 Task: Find connections with filter location Fontenay-le-Comte with filter topic #Jobalertwith filter profile language French with filter current company Suzlon Group with filter school Defense Institute of Advanced Technology (DIAT), DU, DRDO with filter industry Ambulance Services with filter service category Video Animation with filter keywords title Orderly
Action: Mouse moved to (488, 82)
Screenshot: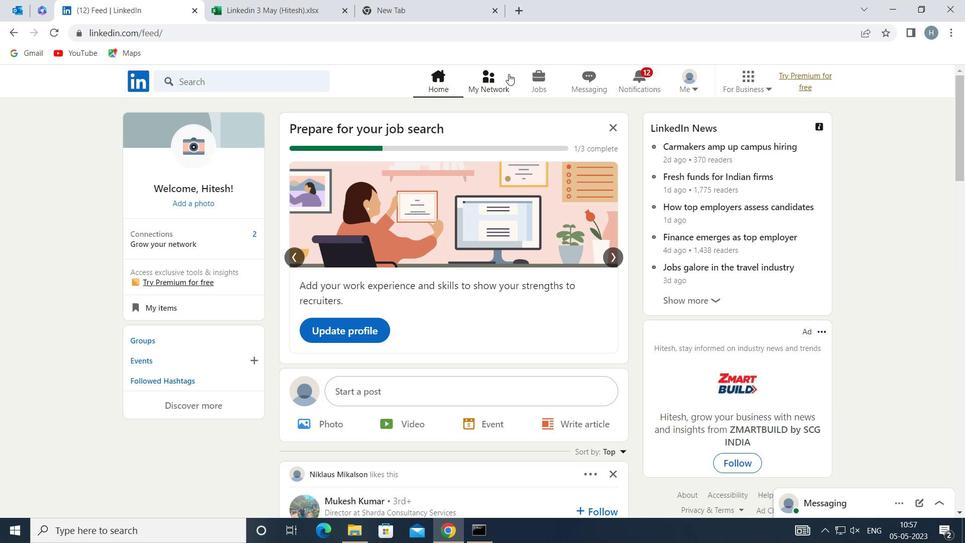
Action: Mouse pressed left at (488, 82)
Screenshot: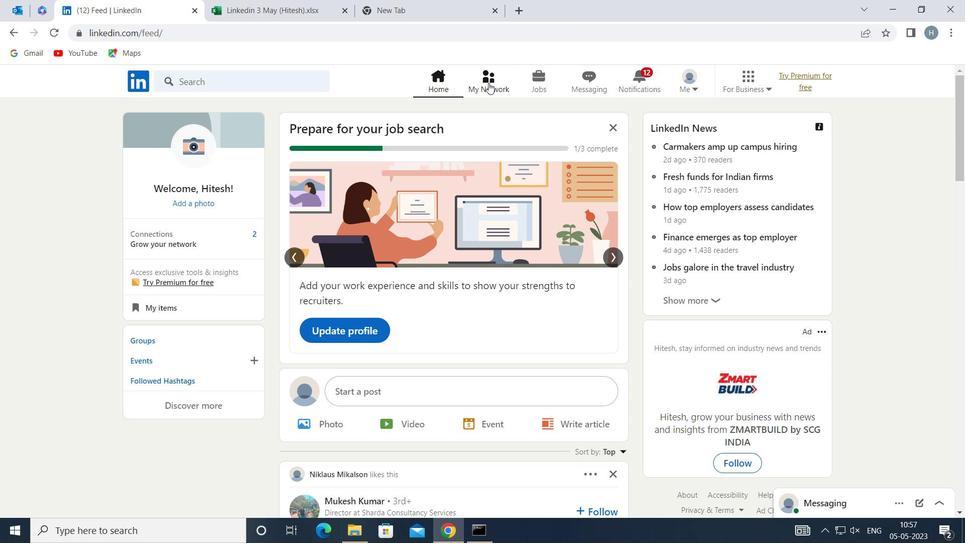 
Action: Mouse moved to (287, 148)
Screenshot: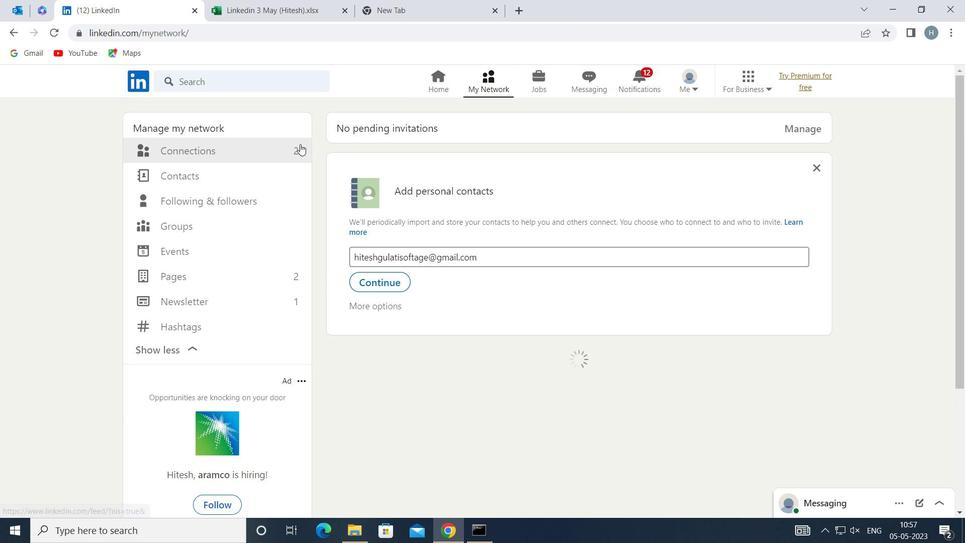 
Action: Mouse pressed left at (287, 148)
Screenshot: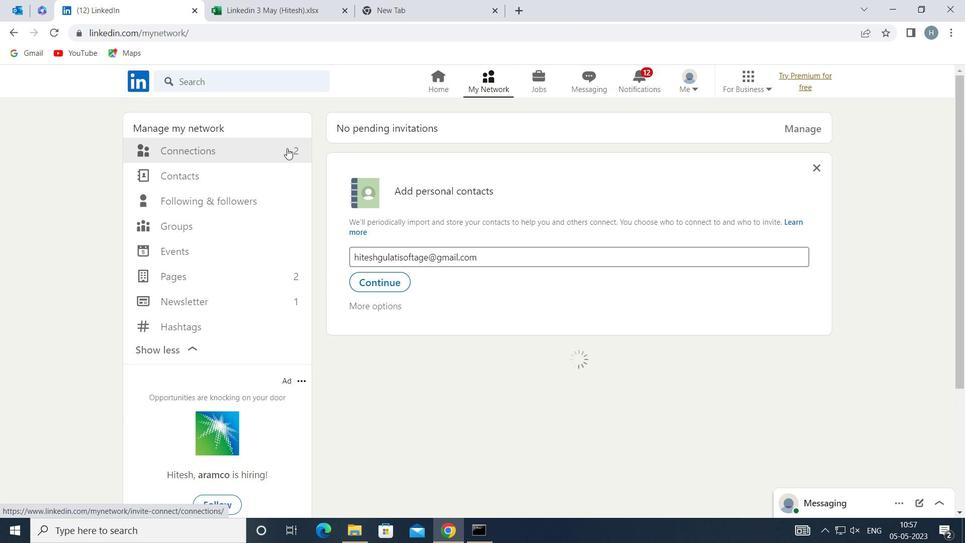 
Action: Mouse moved to (566, 151)
Screenshot: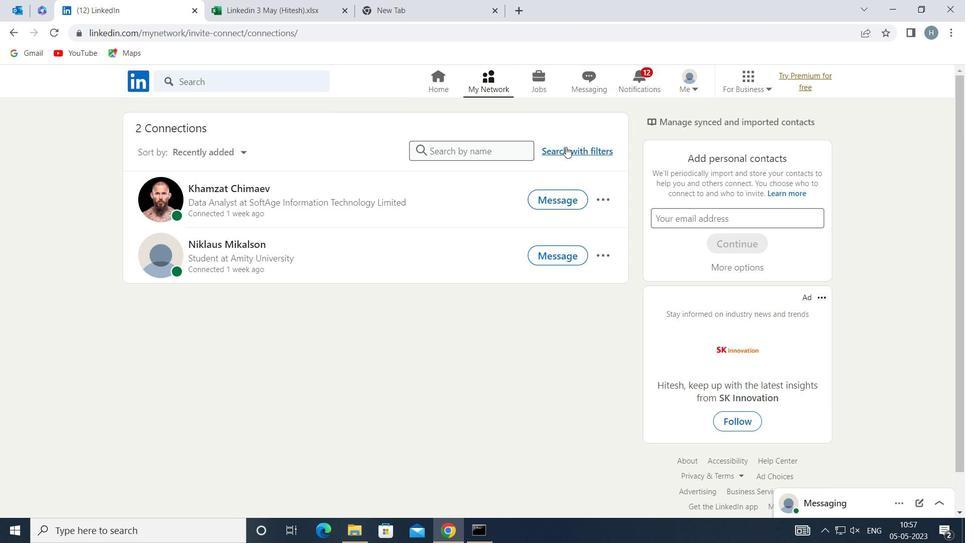 
Action: Mouse pressed left at (566, 151)
Screenshot: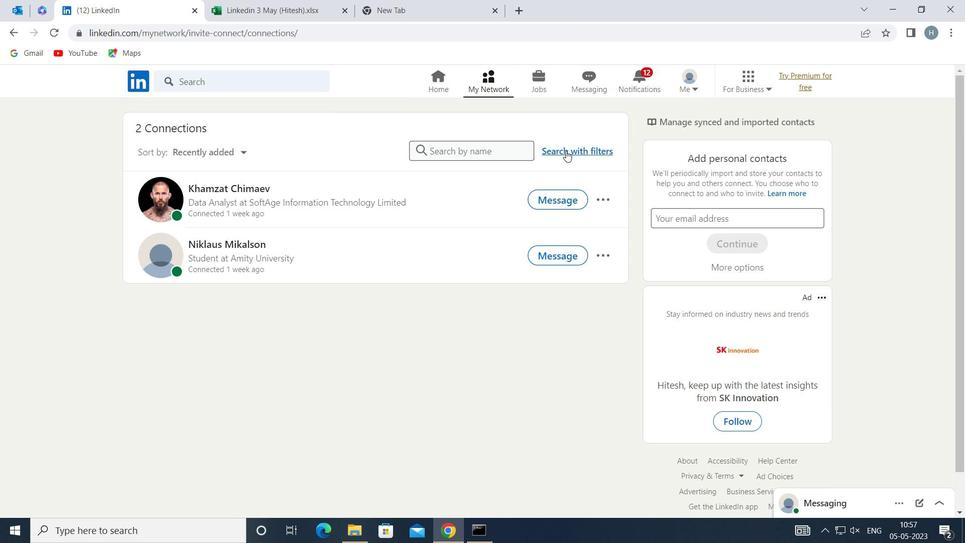 
Action: Mouse moved to (531, 119)
Screenshot: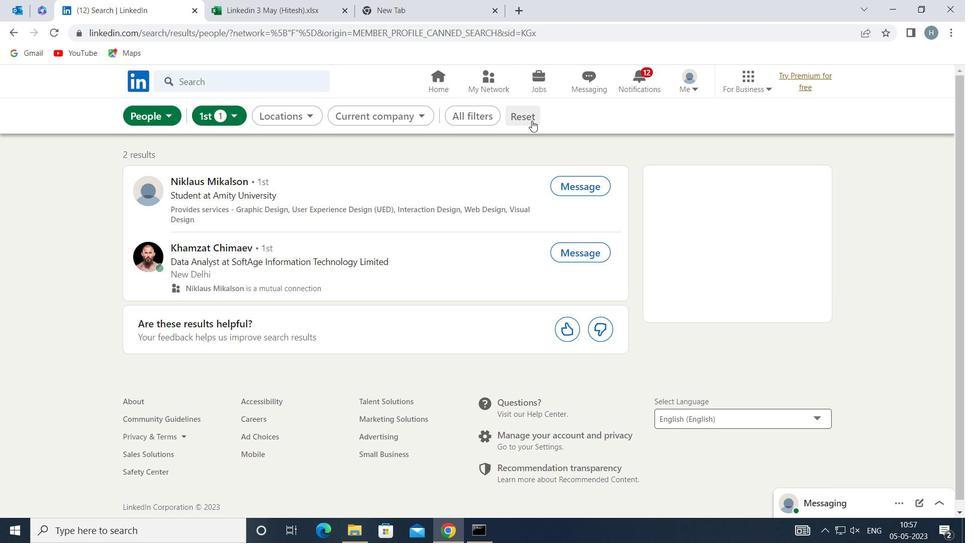 
Action: Mouse pressed left at (531, 119)
Screenshot: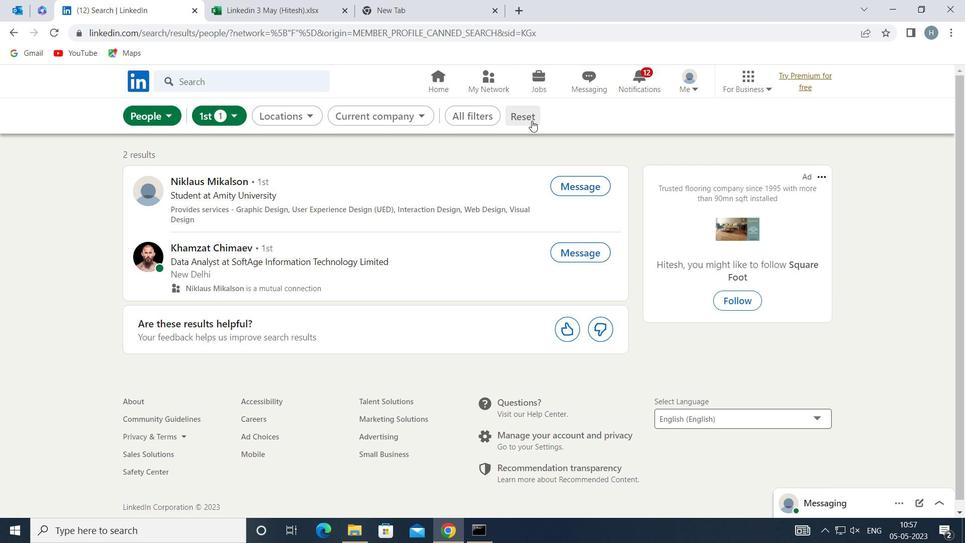 
Action: Mouse moved to (516, 113)
Screenshot: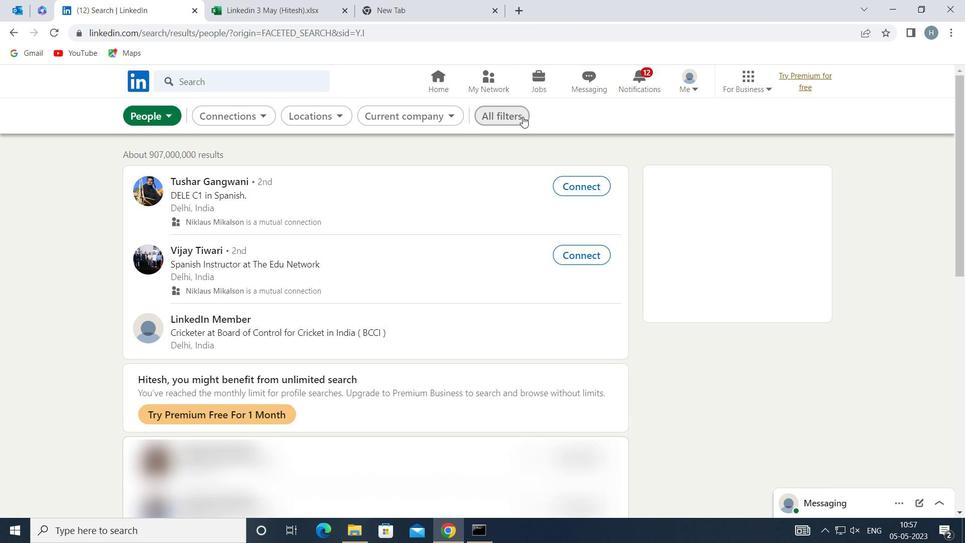
Action: Mouse pressed left at (516, 113)
Screenshot: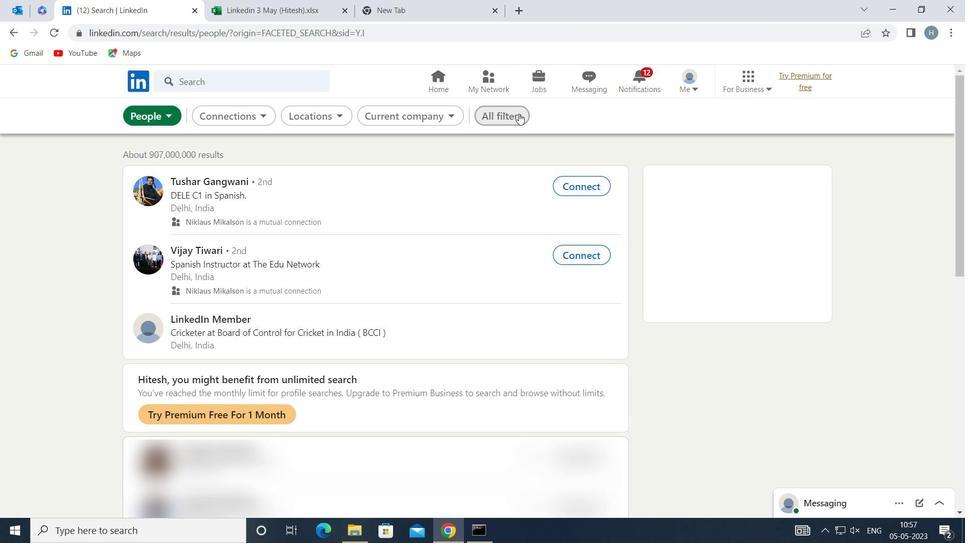 
Action: Mouse moved to (742, 279)
Screenshot: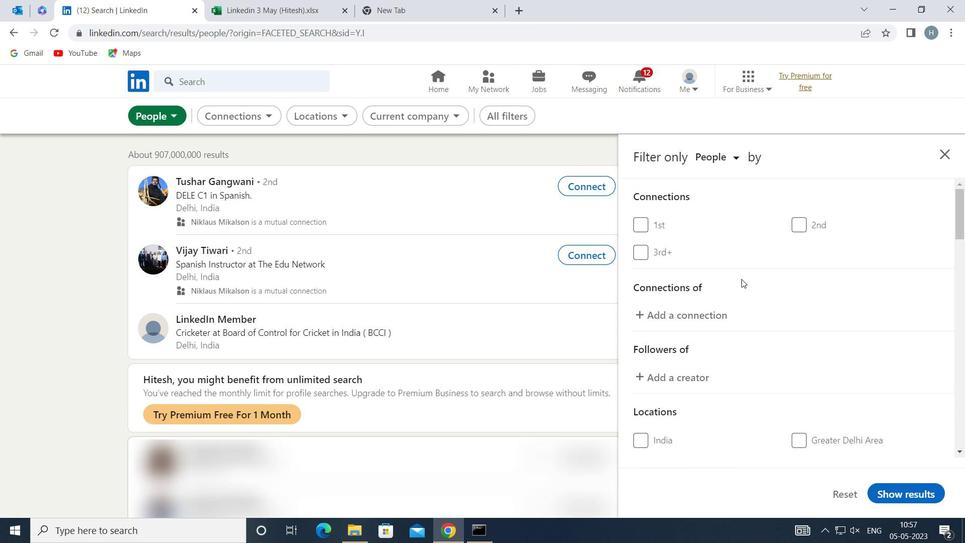 
Action: Mouse scrolled (742, 278) with delta (0, 0)
Screenshot: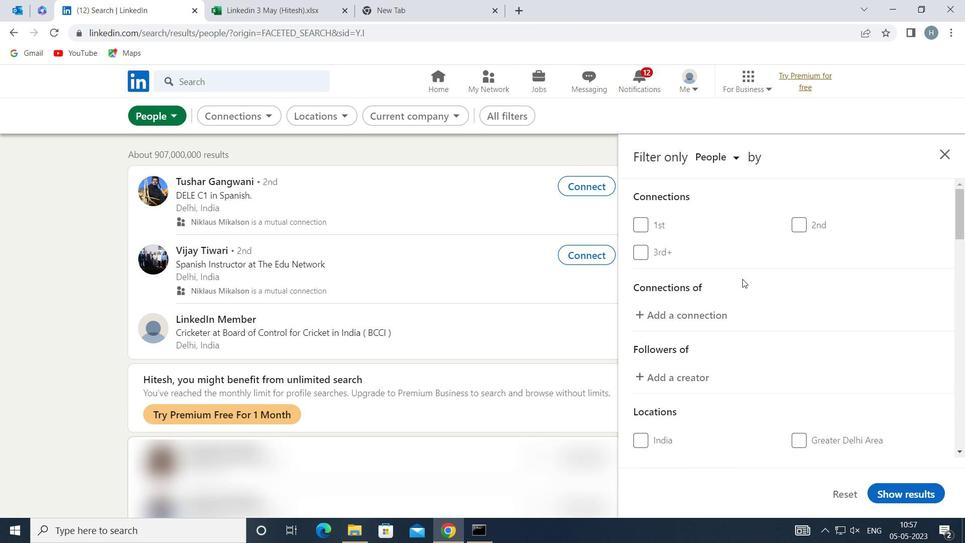 
Action: Mouse scrolled (742, 278) with delta (0, 0)
Screenshot: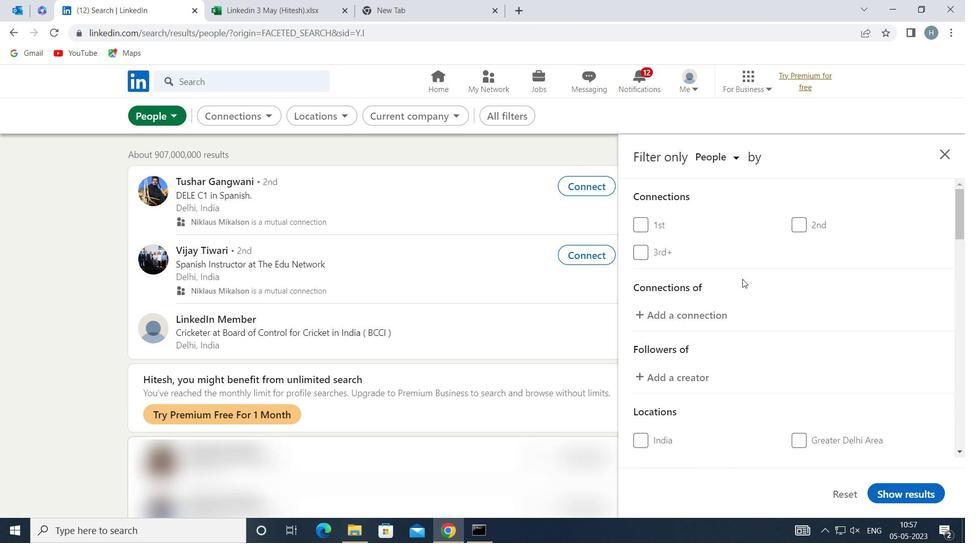 
Action: Mouse scrolled (742, 278) with delta (0, 0)
Screenshot: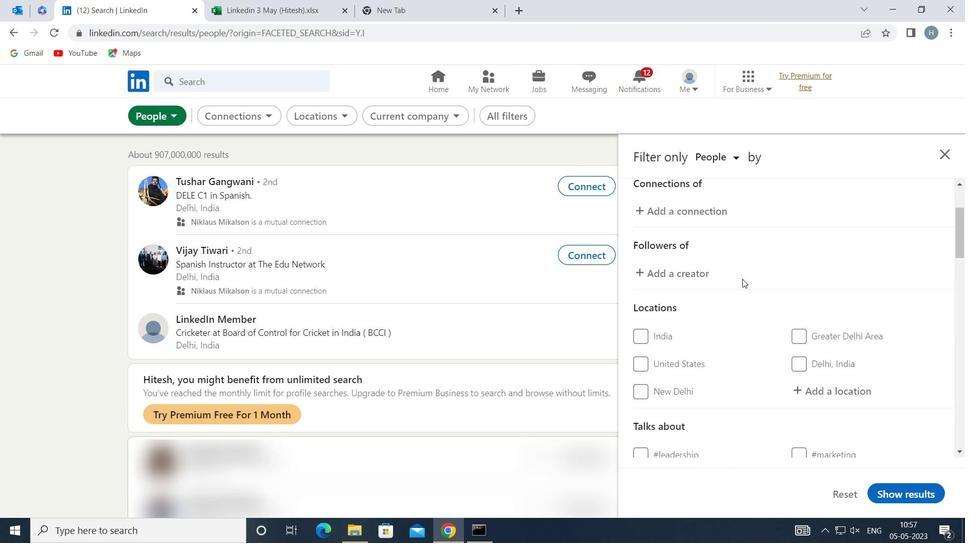 
Action: Mouse moved to (832, 306)
Screenshot: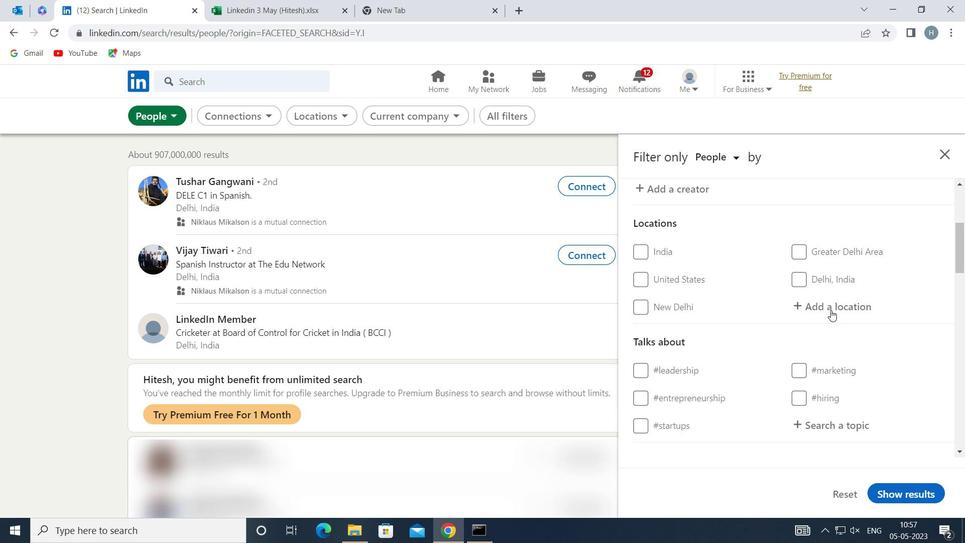 
Action: Mouse pressed left at (832, 306)
Screenshot: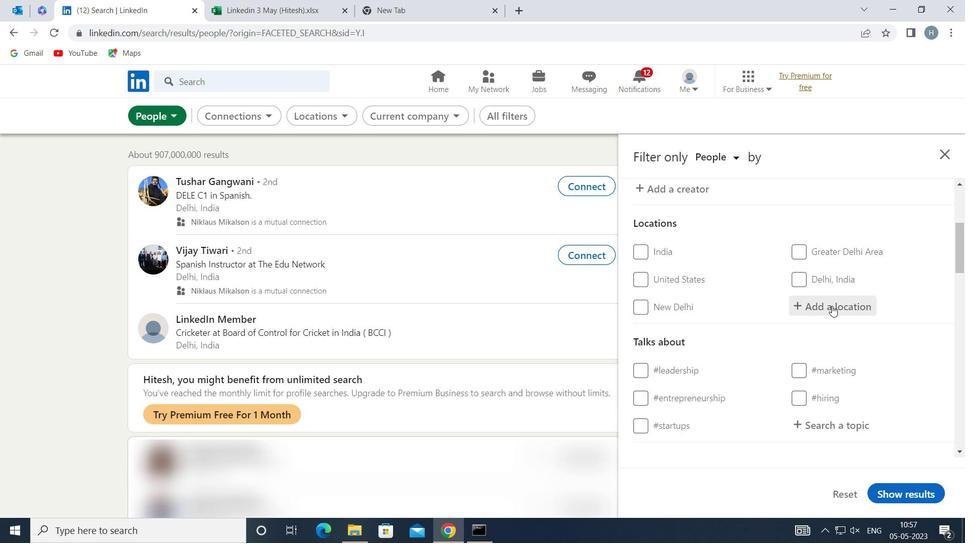 
Action: Key pressed <Key.shift>FONTENAY<Key.space>LE
Screenshot: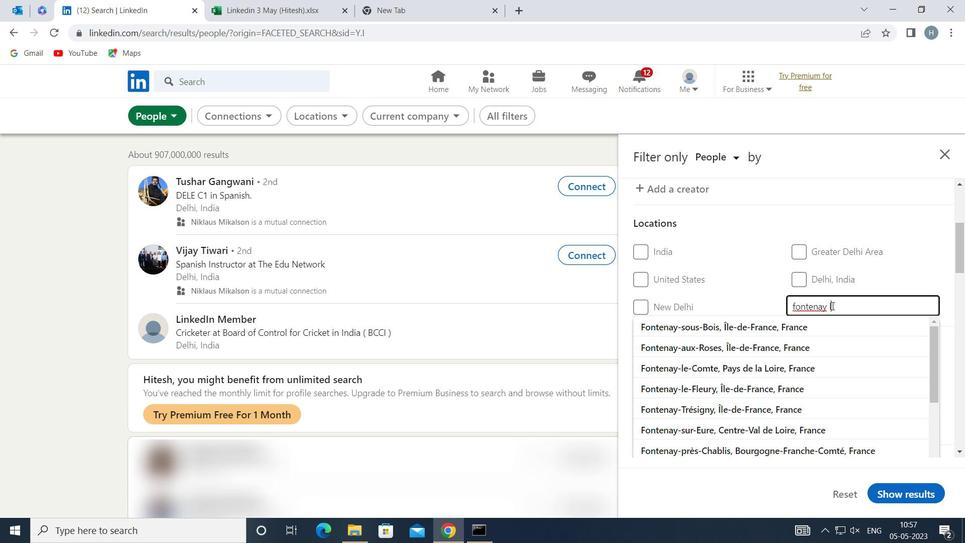 
Action: Mouse moved to (761, 323)
Screenshot: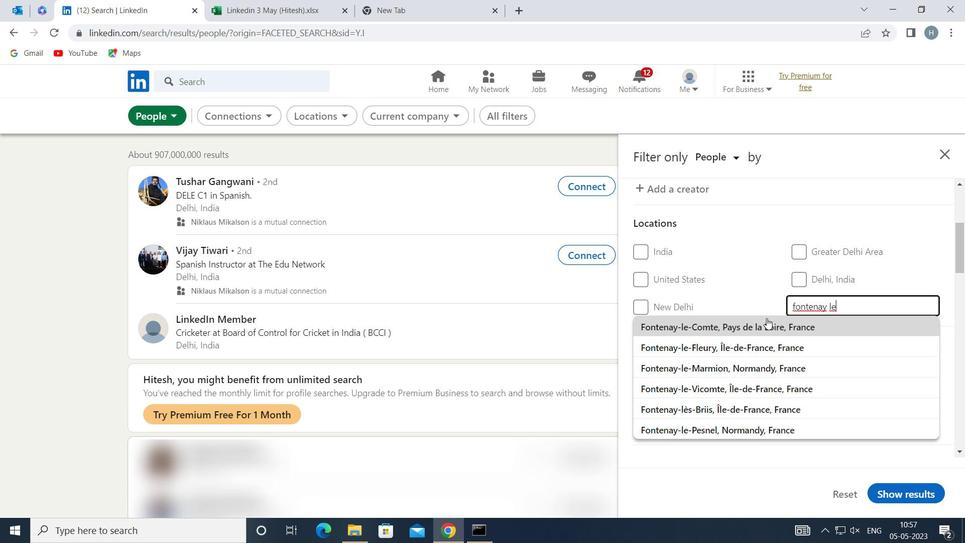 
Action: Mouse pressed left at (761, 323)
Screenshot: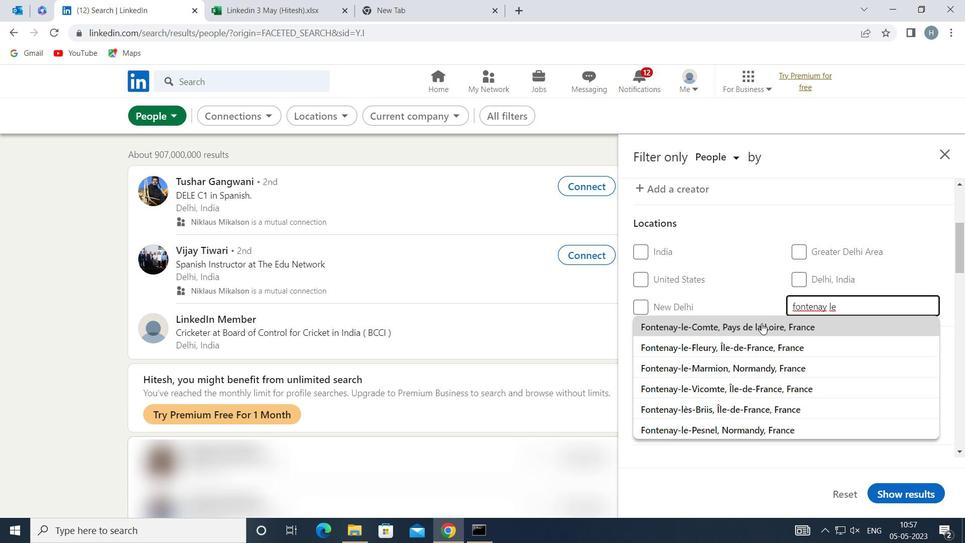 
Action: Mouse moved to (733, 324)
Screenshot: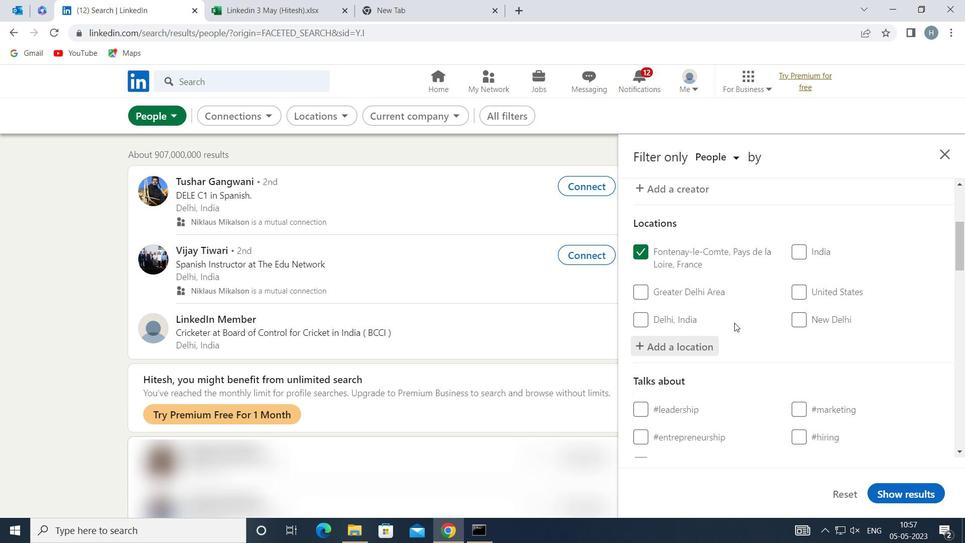 
Action: Mouse scrolled (733, 323) with delta (0, 0)
Screenshot: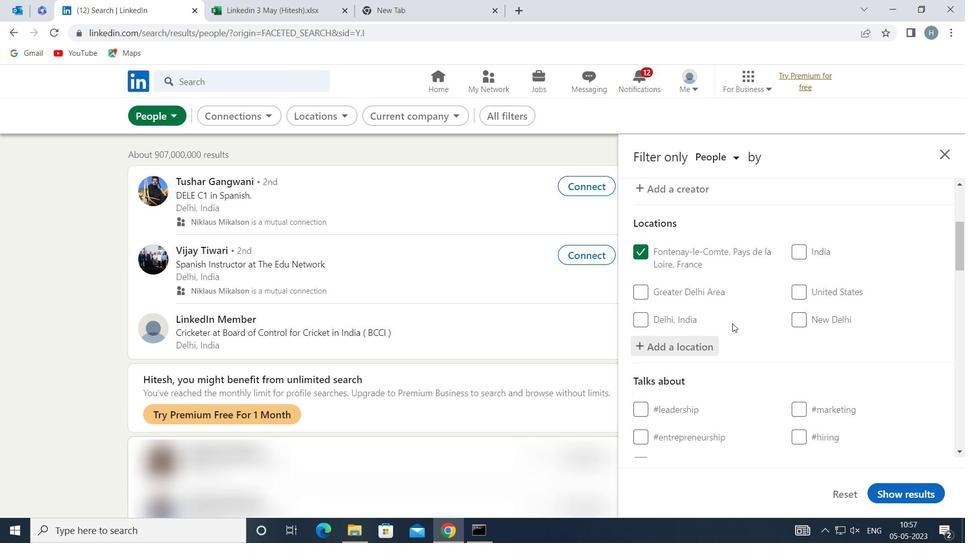 
Action: Mouse scrolled (733, 323) with delta (0, 0)
Screenshot: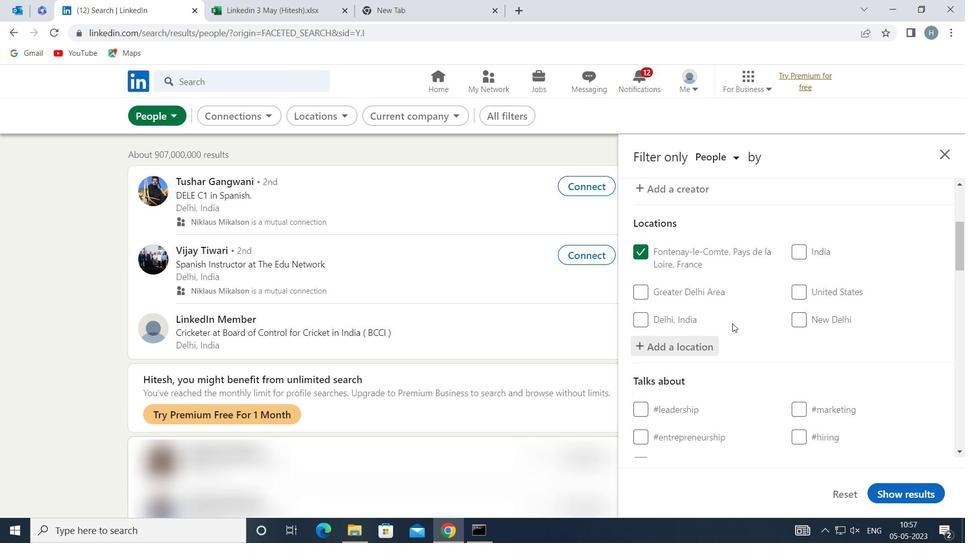 
Action: Mouse moved to (814, 334)
Screenshot: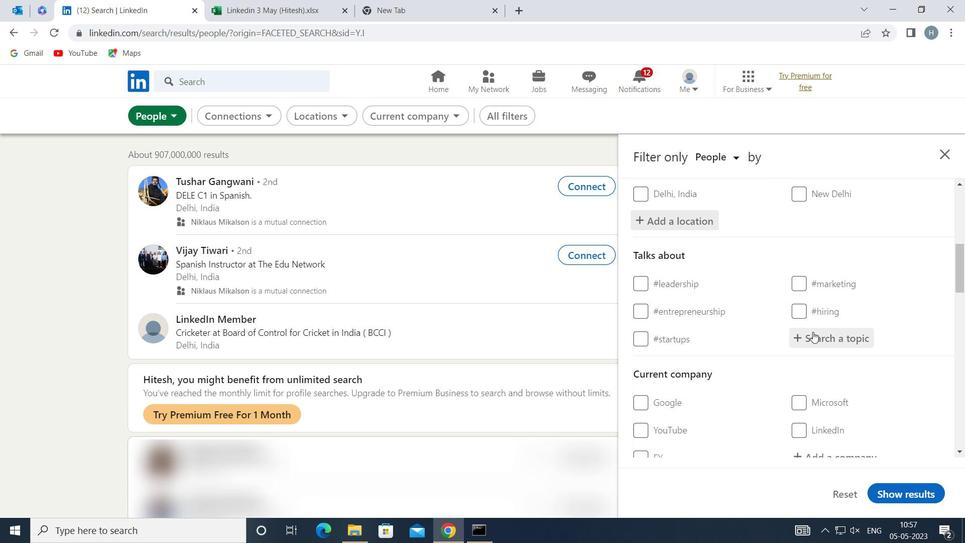 
Action: Mouse pressed left at (814, 334)
Screenshot: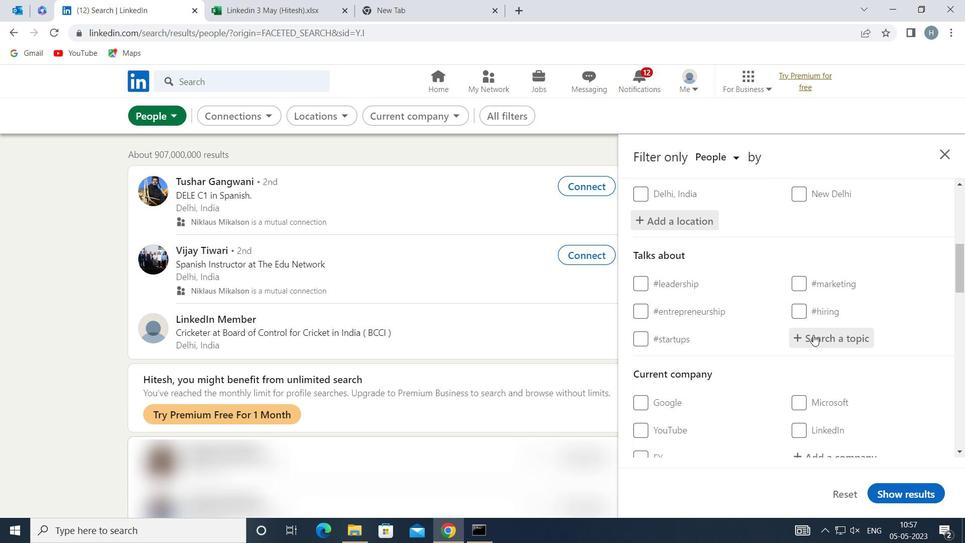 
Action: Key pressed JOBALERT
Screenshot: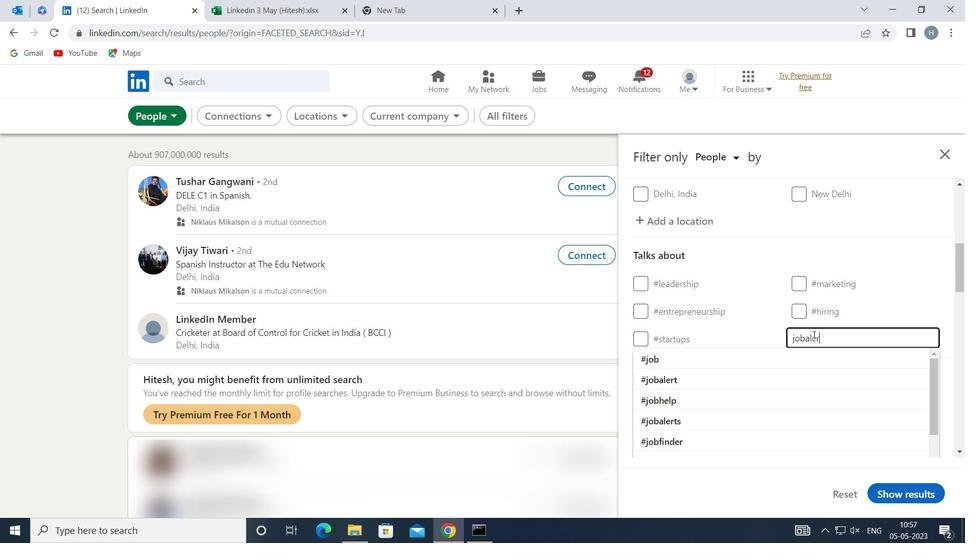 
Action: Mouse moved to (755, 351)
Screenshot: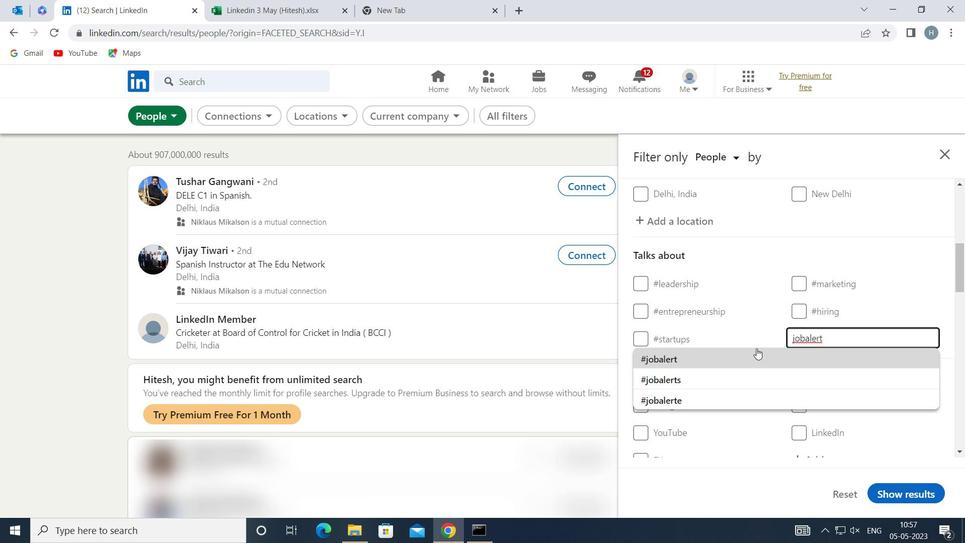 
Action: Mouse pressed left at (755, 351)
Screenshot: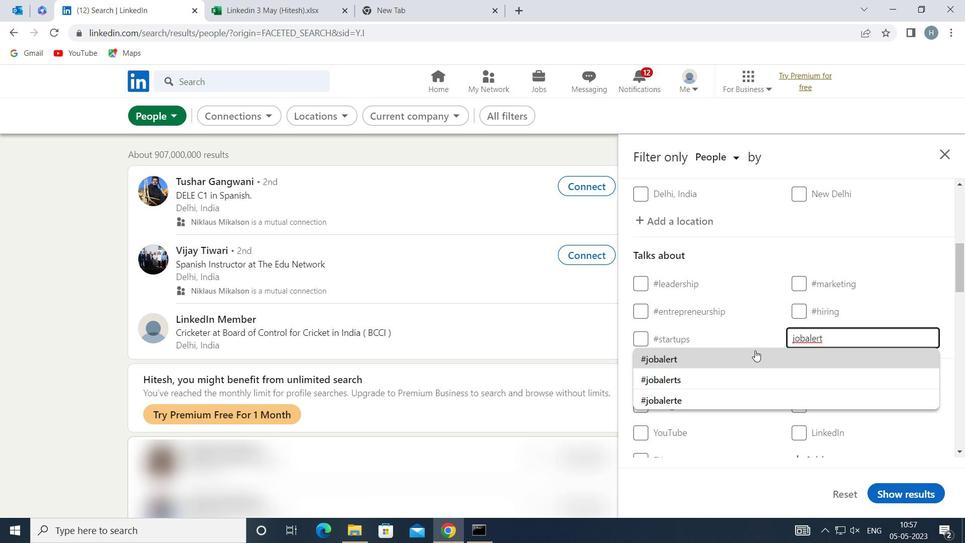 
Action: Mouse moved to (766, 332)
Screenshot: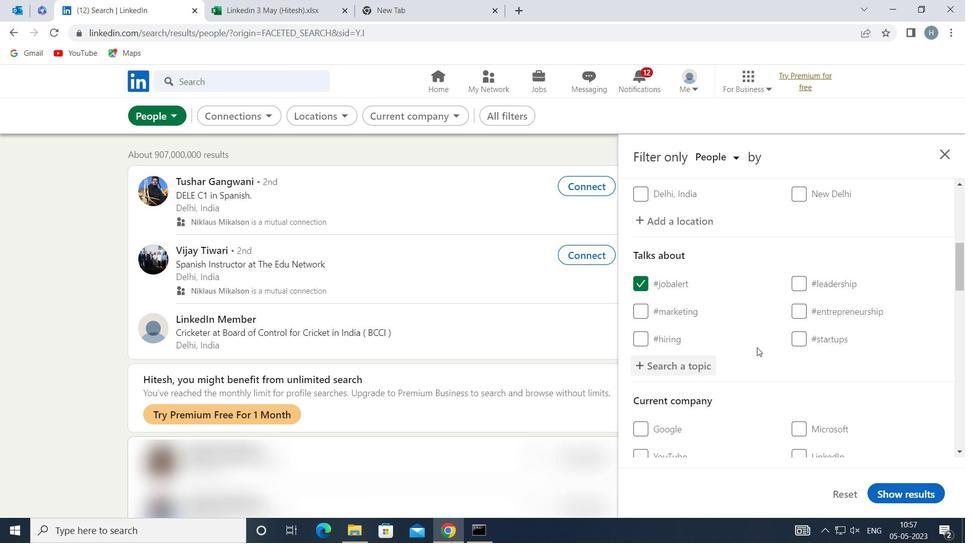 
Action: Mouse scrolled (766, 332) with delta (0, 0)
Screenshot: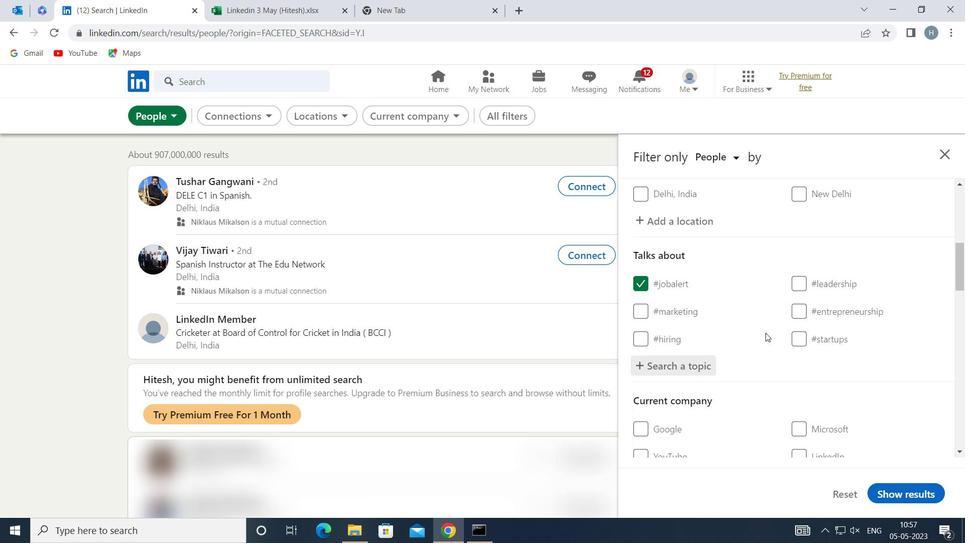 
Action: Mouse moved to (766, 332)
Screenshot: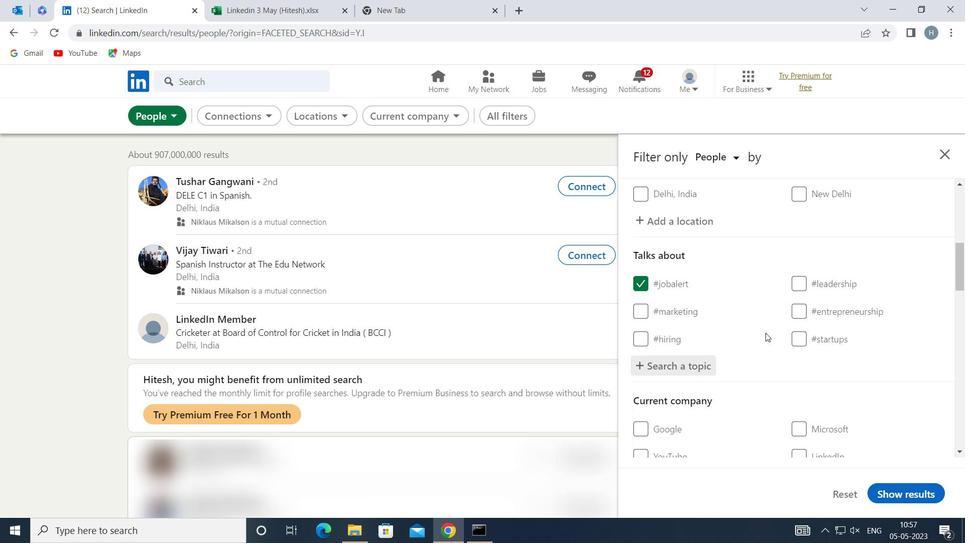
Action: Mouse scrolled (766, 331) with delta (0, 0)
Screenshot: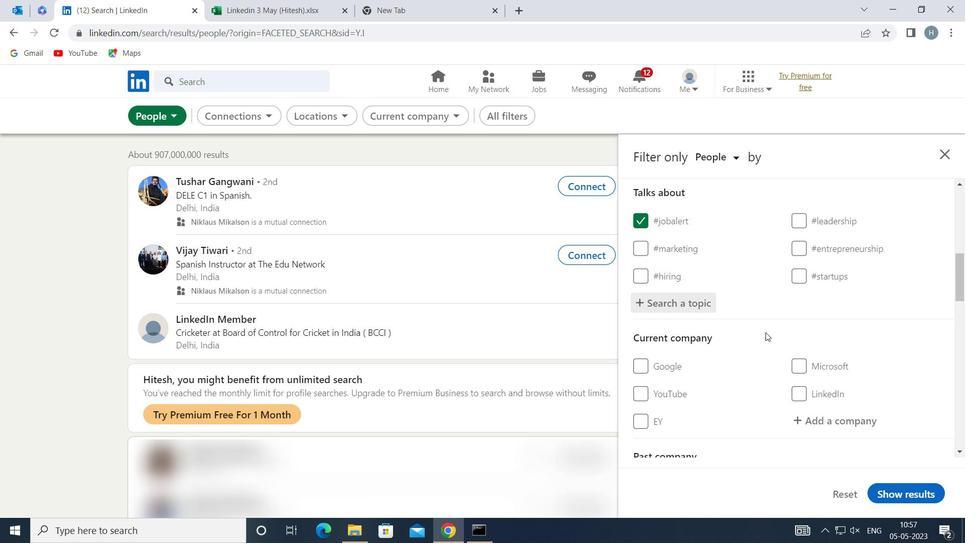 
Action: Mouse scrolled (766, 331) with delta (0, 0)
Screenshot: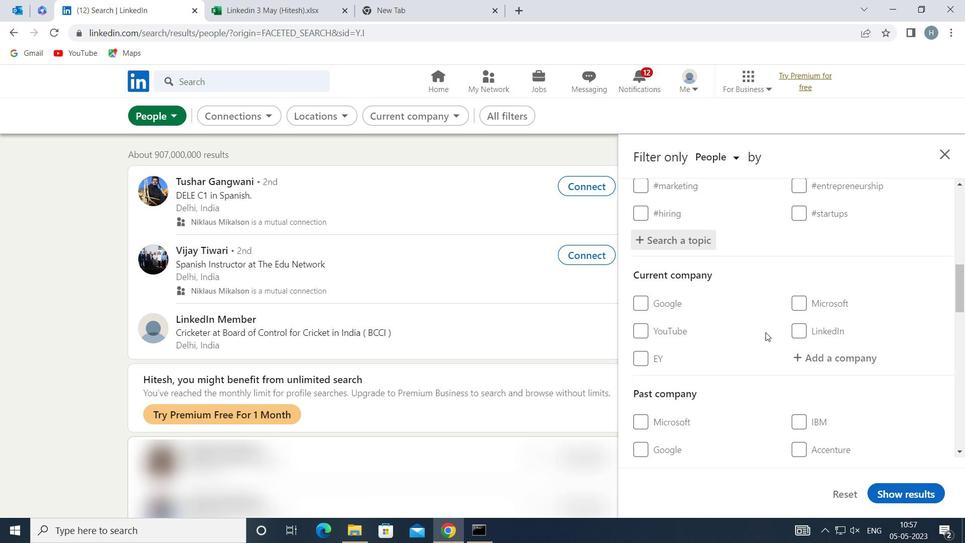 
Action: Mouse scrolled (766, 331) with delta (0, 0)
Screenshot: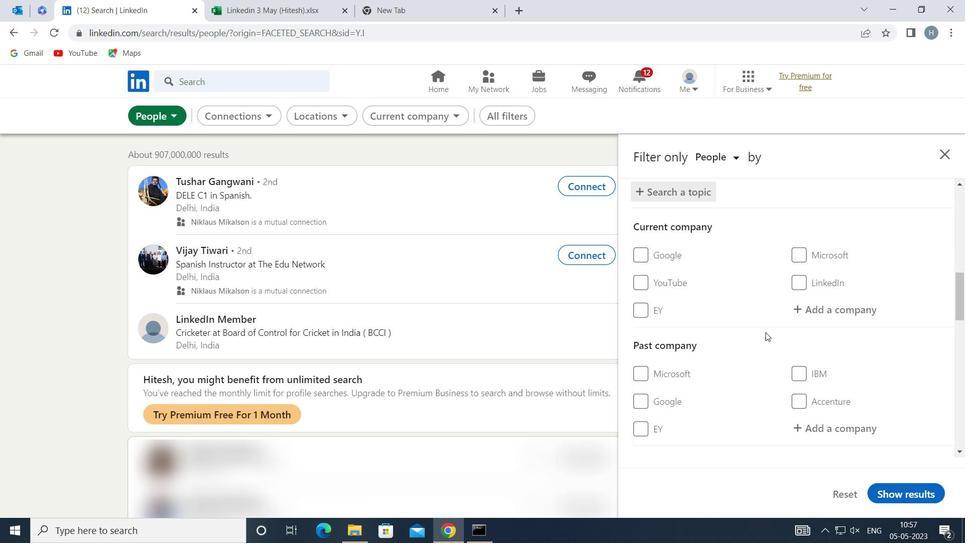 
Action: Mouse scrolled (766, 331) with delta (0, 0)
Screenshot: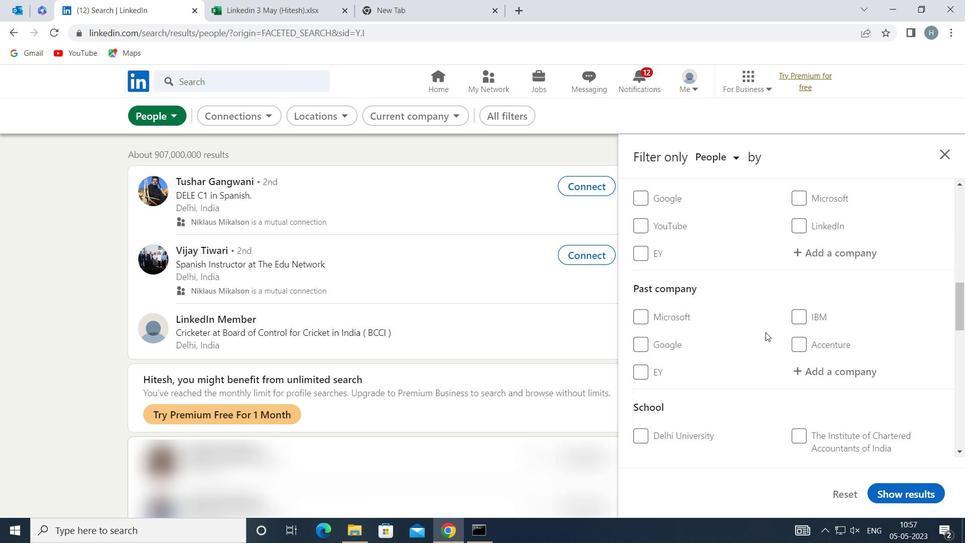 
Action: Mouse scrolled (766, 331) with delta (0, 0)
Screenshot: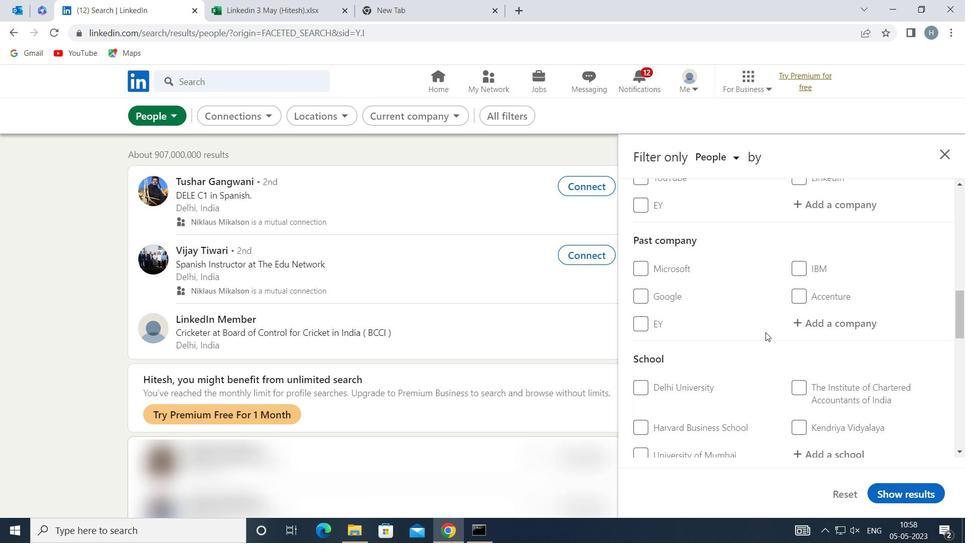 
Action: Mouse scrolled (766, 331) with delta (0, 0)
Screenshot: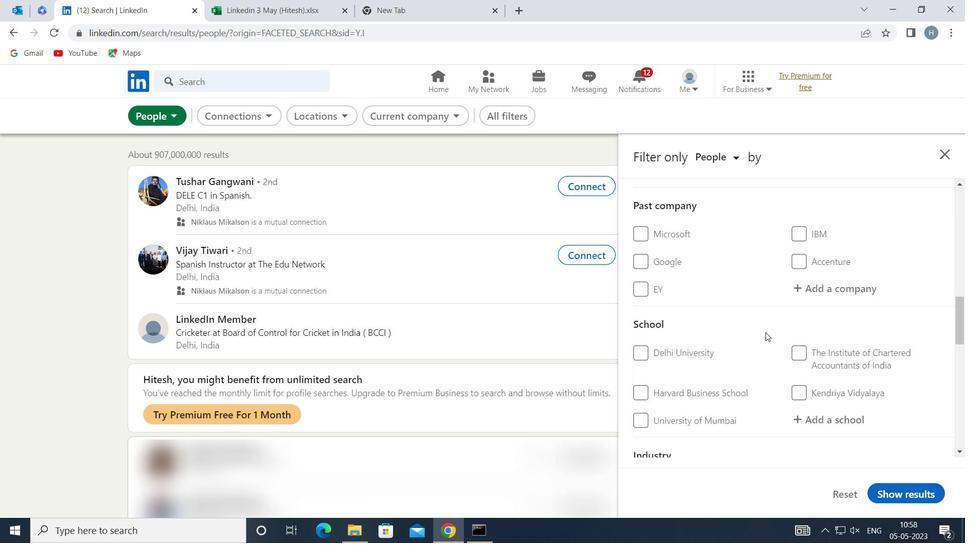 
Action: Mouse scrolled (766, 331) with delta (0, 0)
Screenshot: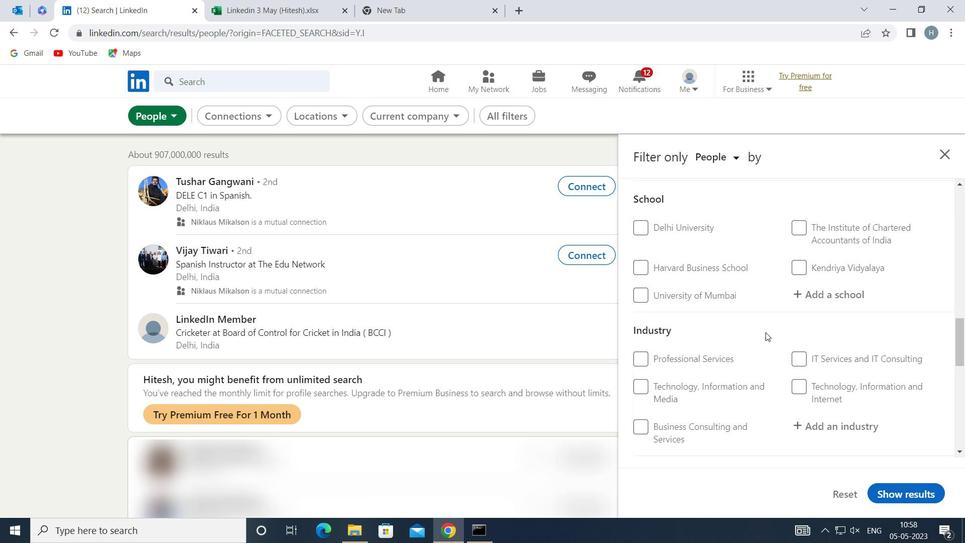 
Action: Mouse scrolled (766, 331) with delta (0, 0)
Screenshot: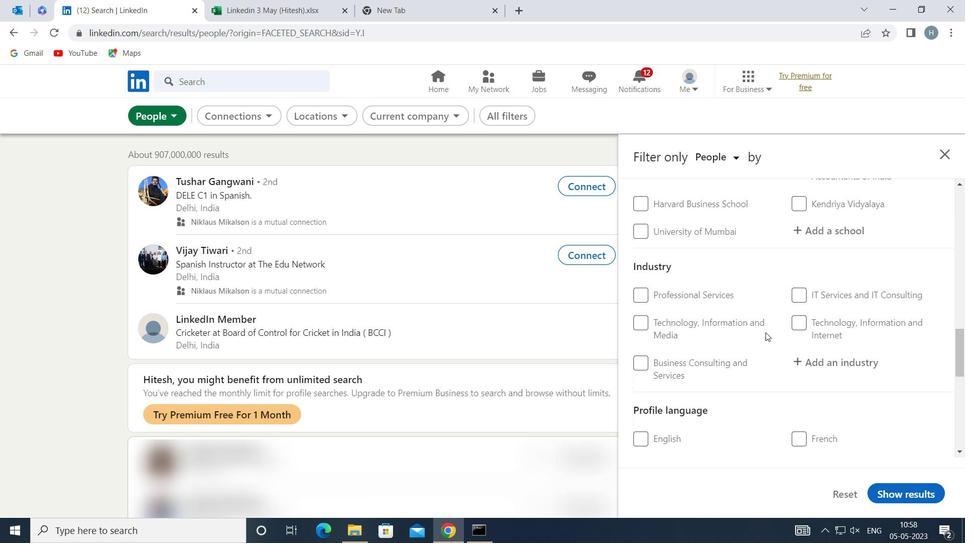 
Action: Mouse moved to (801, 374)
Screenshot: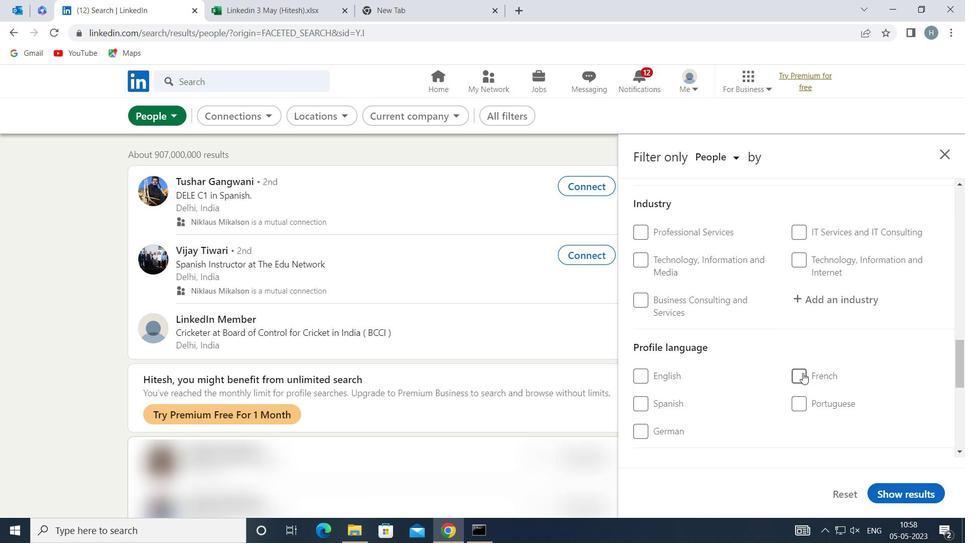 
Action: Mouse pressed left at (801, 374)
Screenshot: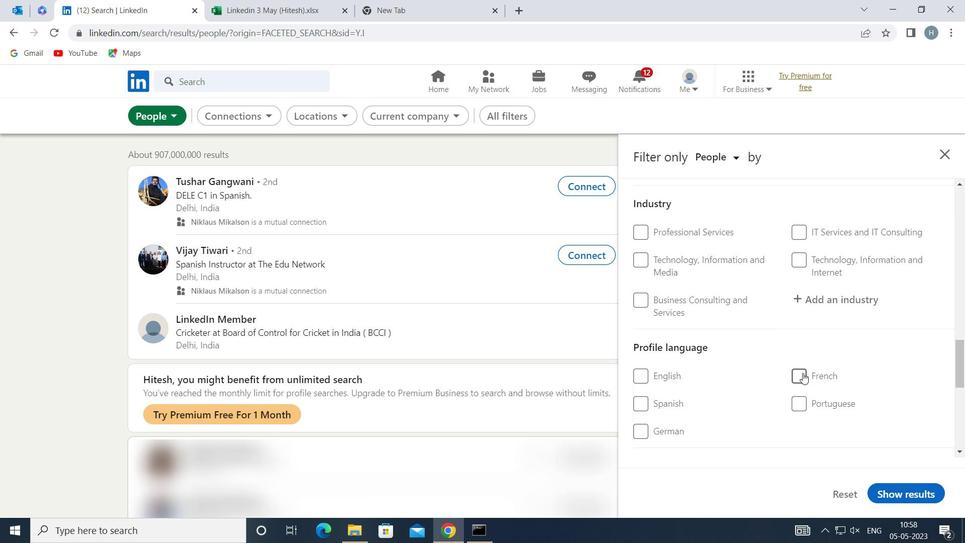 
Action: Mouse moved to (777, 376)
Screenshot: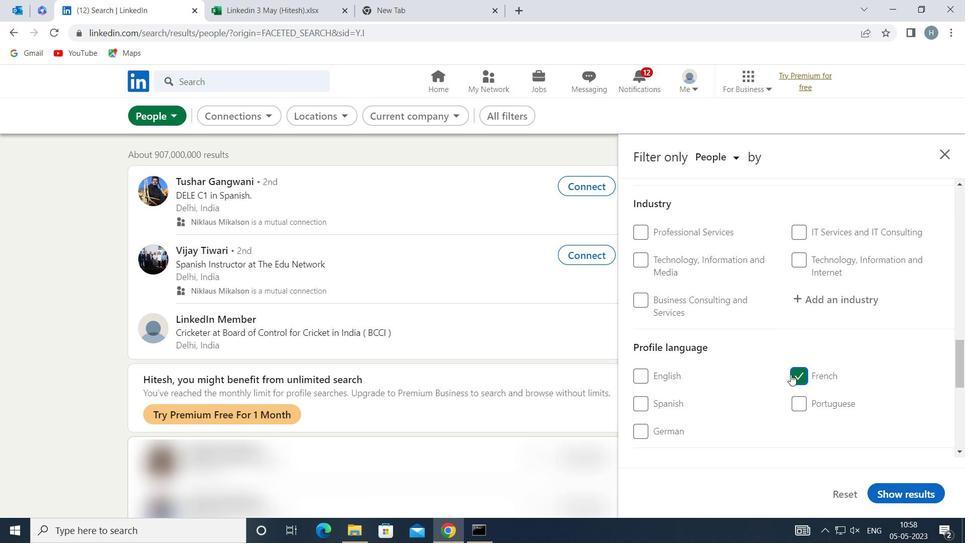 
Action: Mouse scrolled (777, 377) with delta (0, 0)
Screenshot: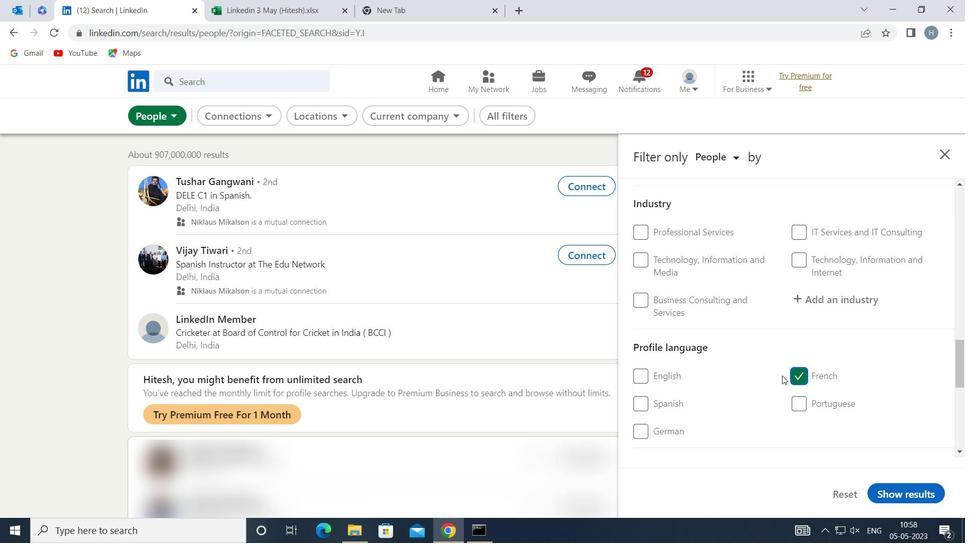 
Action: Mouse scrolled (777, 377) with delta (0, 0)
Screenshot: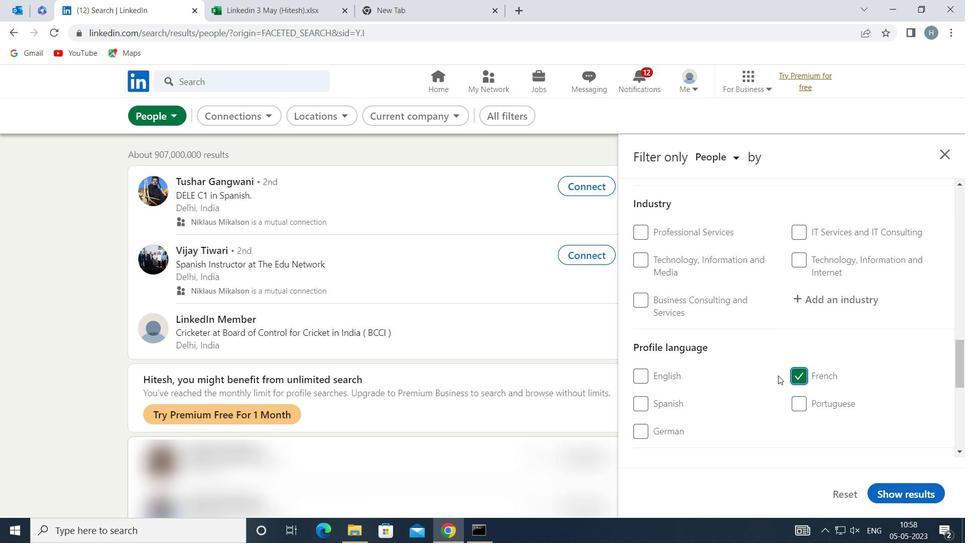 
Action: Mouse scrolled (777, 377) with delta (0, 0)
Screenshot: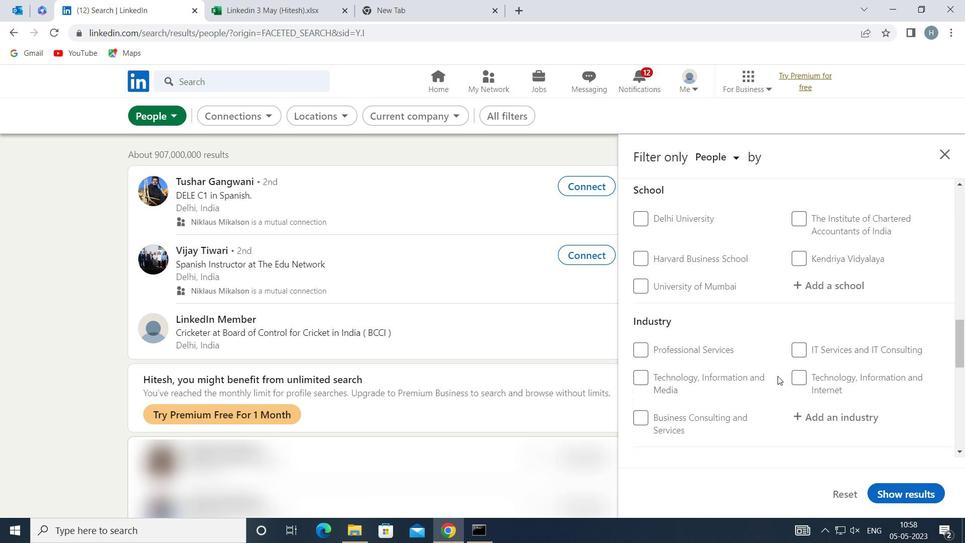 
Action: Mouse scrolled (777, 377) with delta (0, 0)
Screenshot: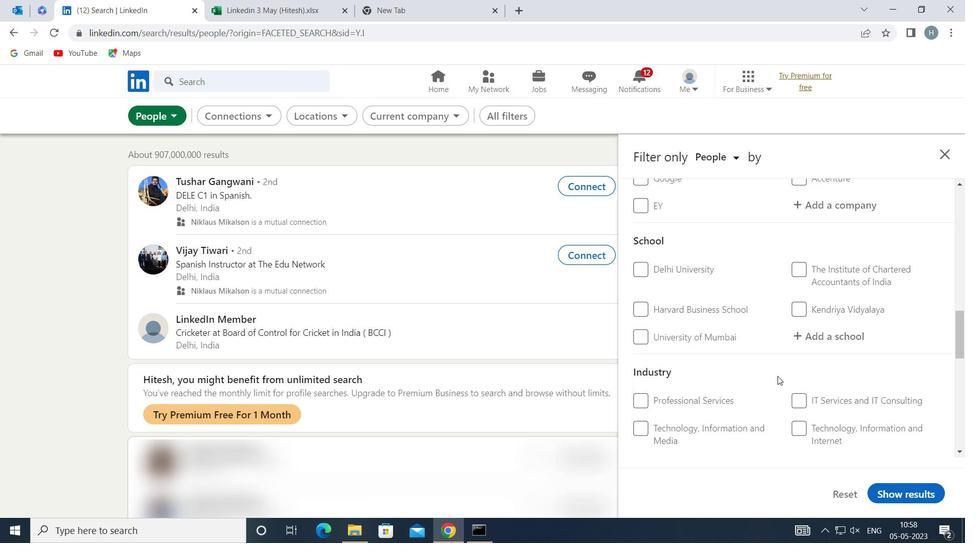 
Action: Mouse scrolled (777, 377) with delta (0, 0)
Screenshot: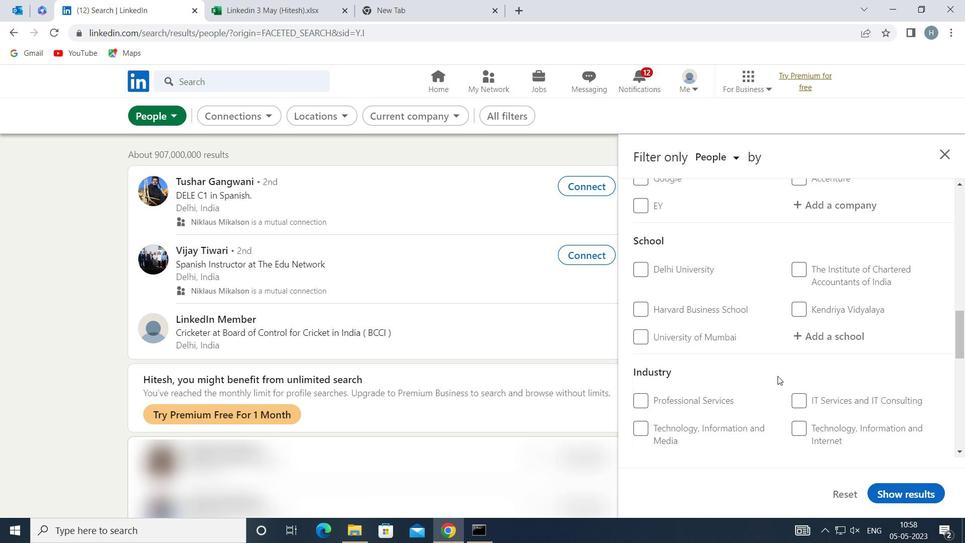 
Action: Mouse scrolled (777, 377) with delta (0, 0)
Screenshot: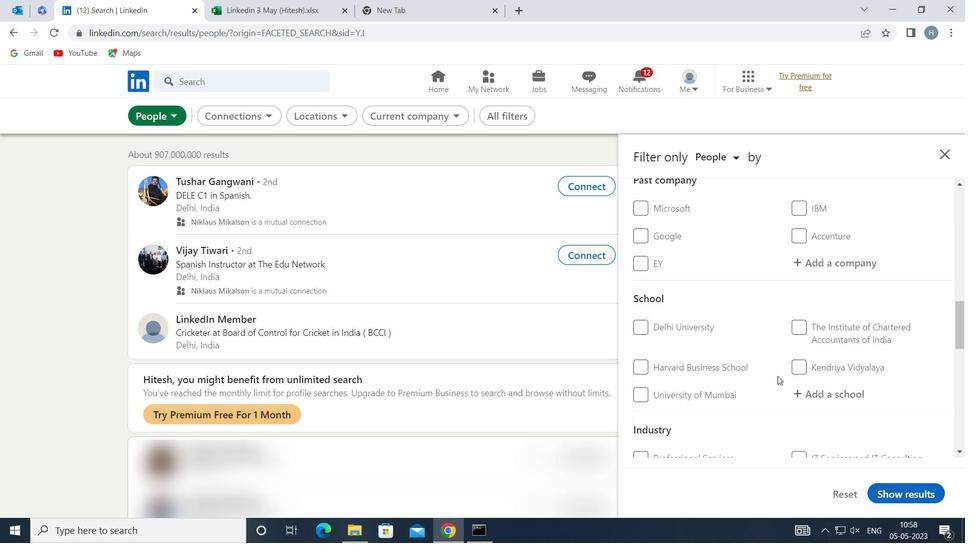 
Action: Mouse moved to (772, 376)
Screenshot: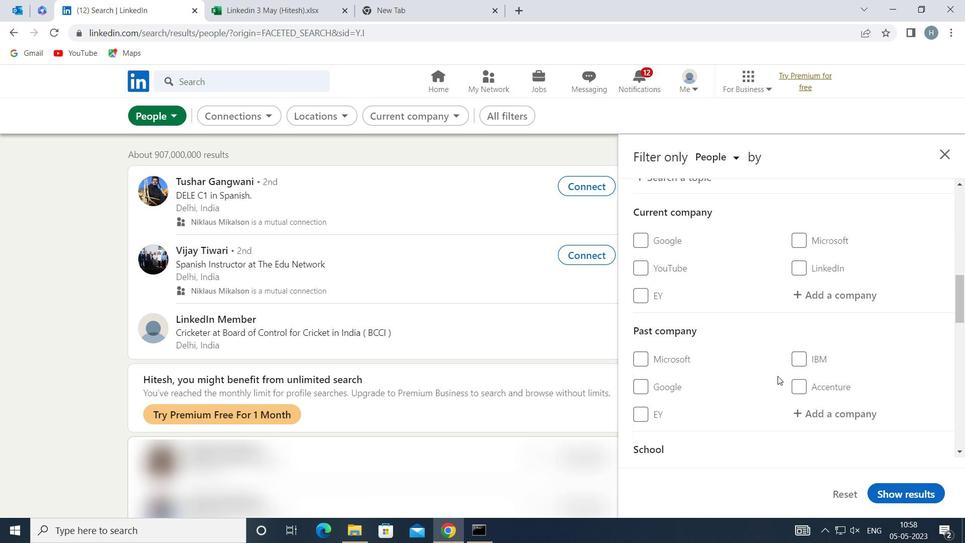
Action: Mouse scrolled (772, 376) with delta (0, 0)
Screenshot: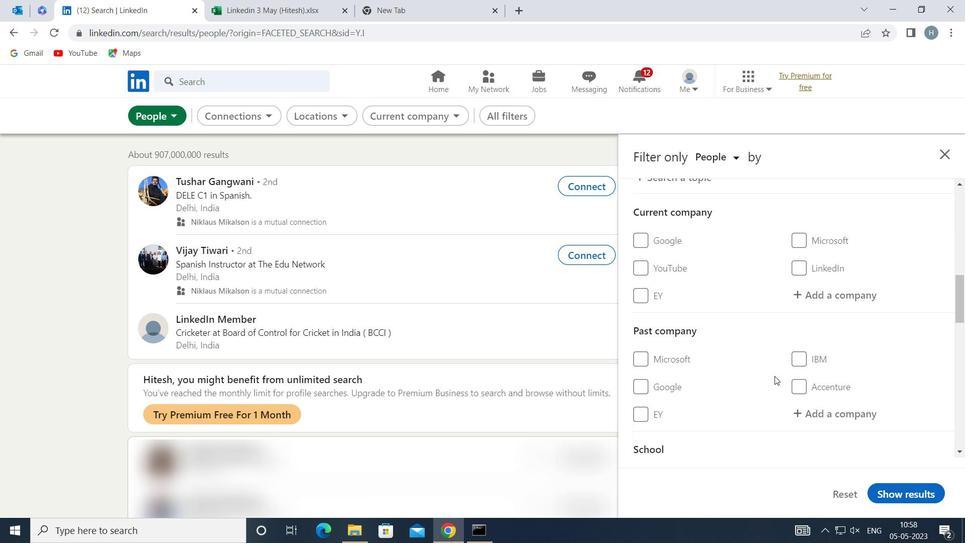 
Action: Mouse moved to (819, 358)
Screenshot: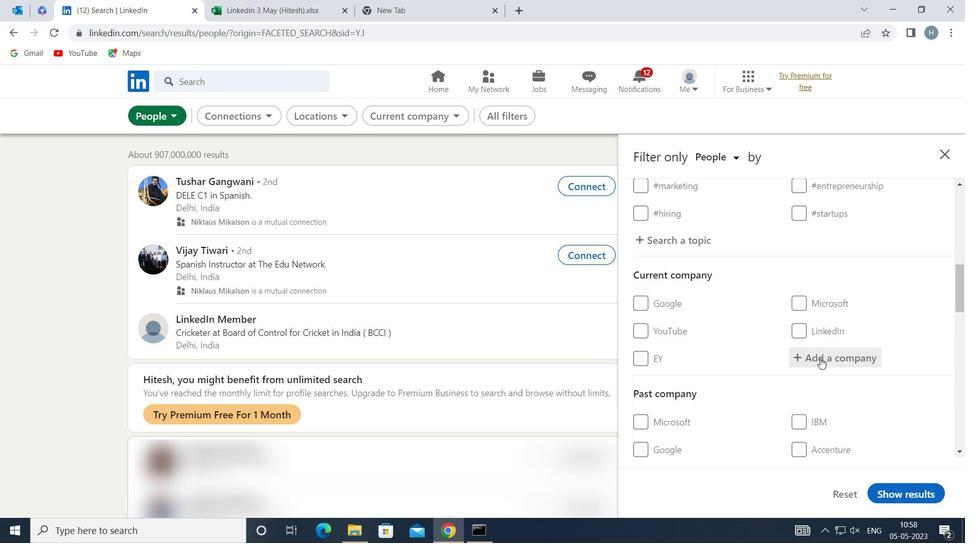 
Action: Mouse pressed left at (819, 358)
Screenshot: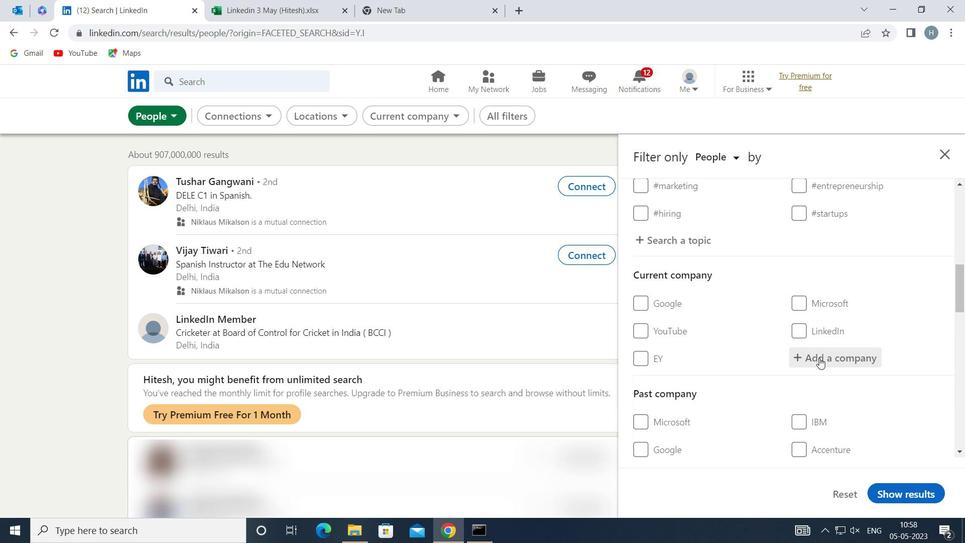 
Action: Mouse moved to (814, 358)
Screenshot: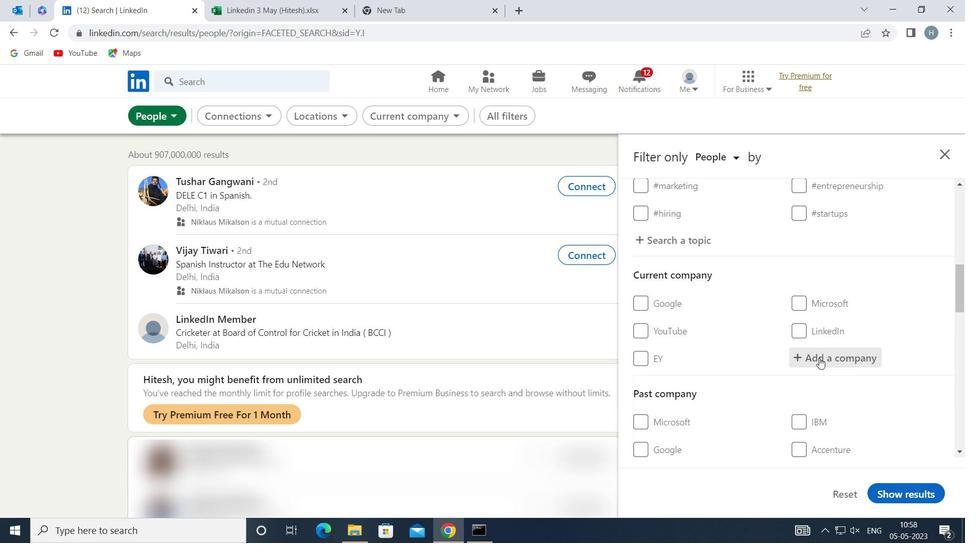 
Action: Key pressed <Key.shift>SUZLON<Key.space><Key.shift>GROUP
Screenshot: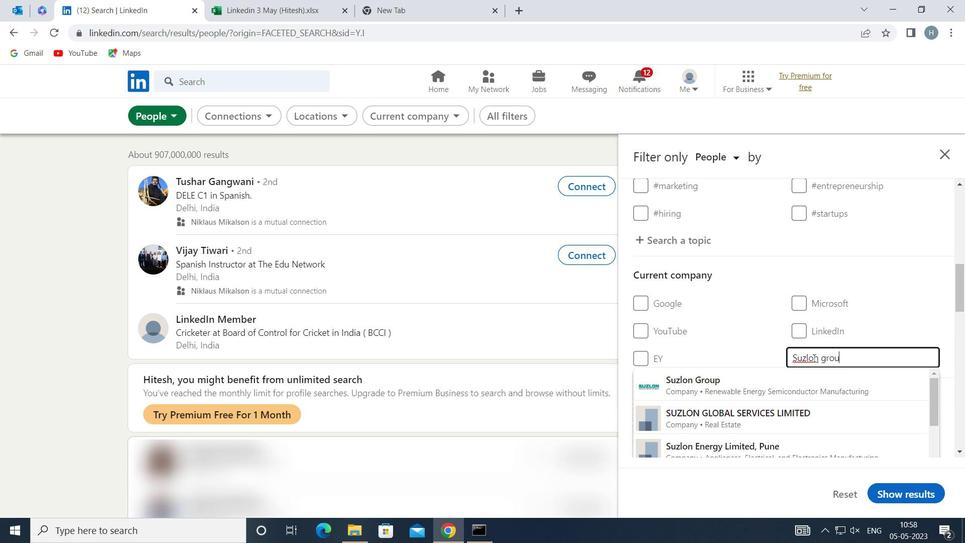 
Action: Mouse moved to (789, 374)
Screenshot: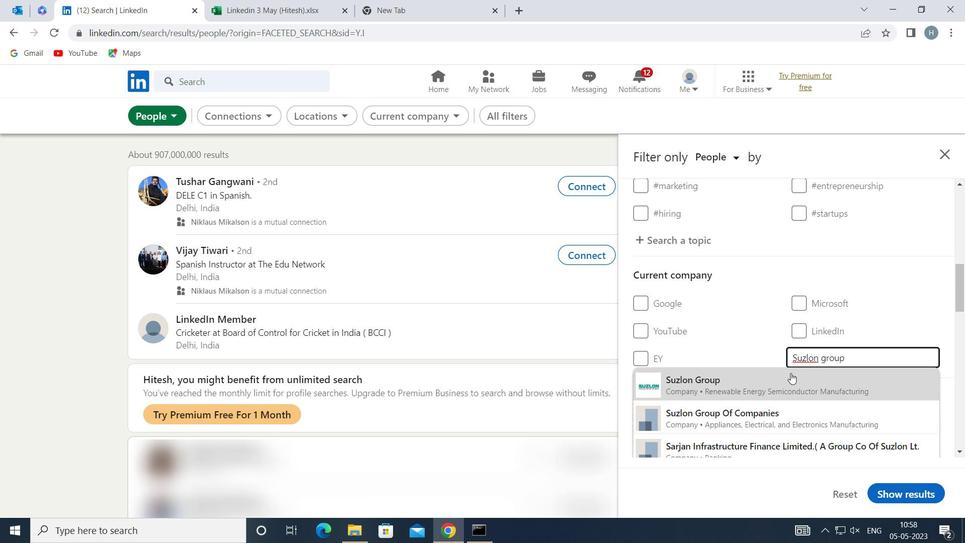 
Action: Mouse pressed left at (789, 374)
Screenshot: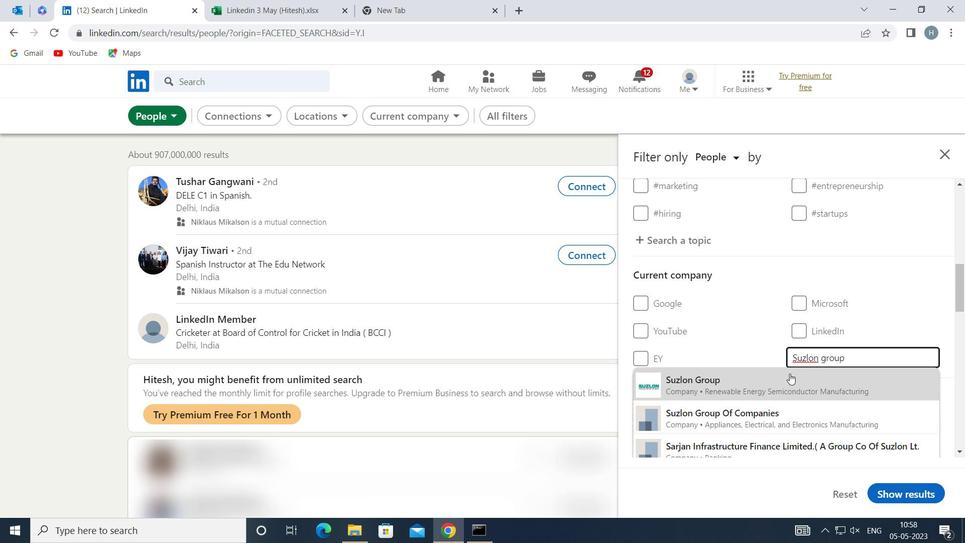 
Action: Mouse moved to (777, 346)
Screenshot: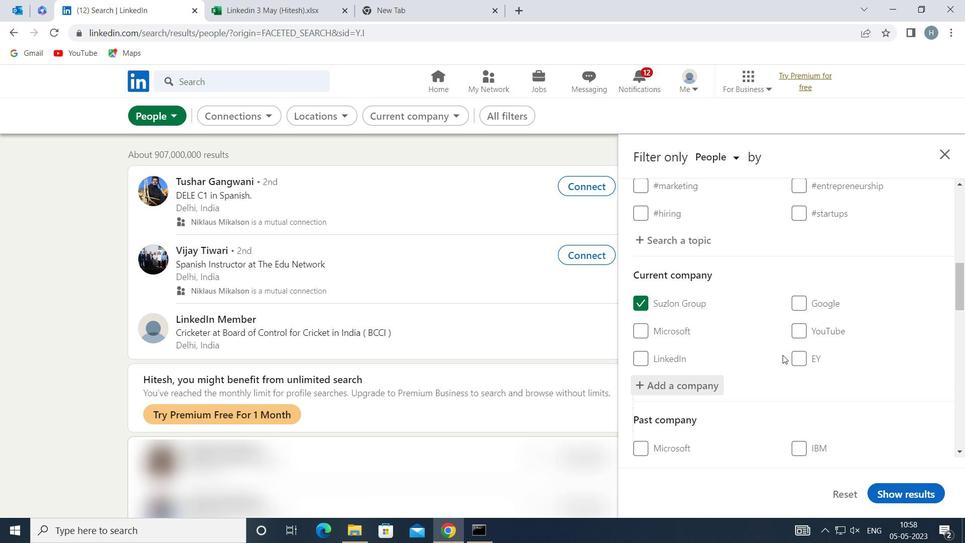 
Action: Mouse scrolled (777, 345) with delta (0, 0)
Screenshot: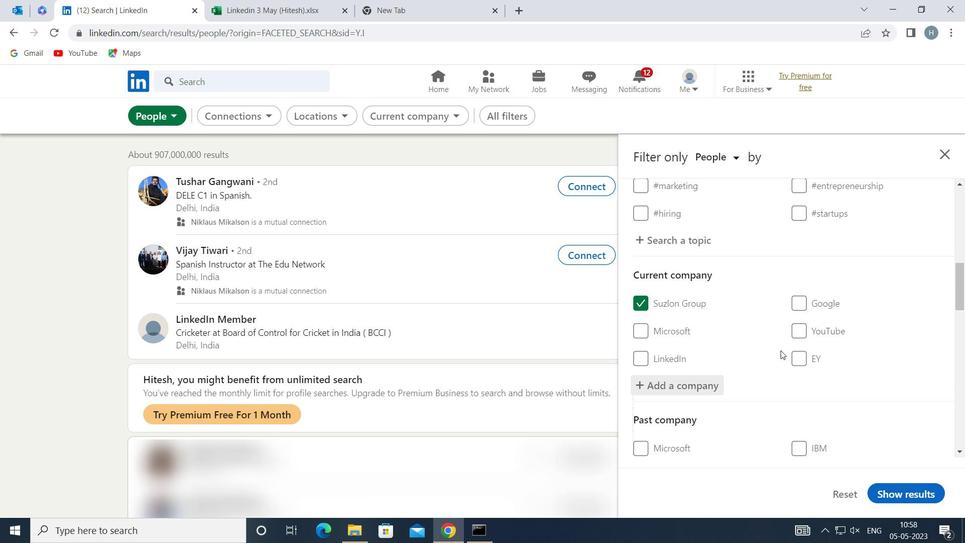 
Action: Mouse scrolled (777, 345) with delta (0, 0)
Screenshot: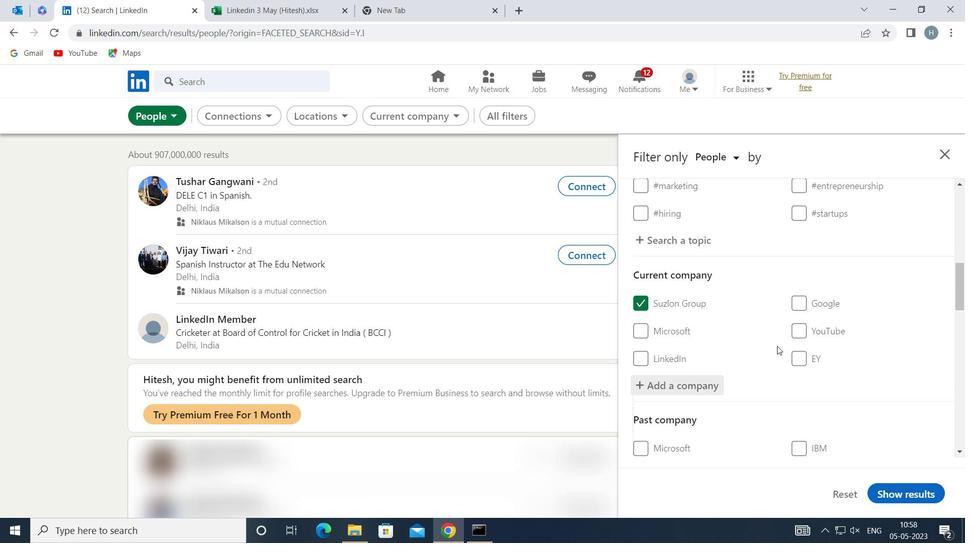
Action: Mouse moved to (776, 345)
Screenshot: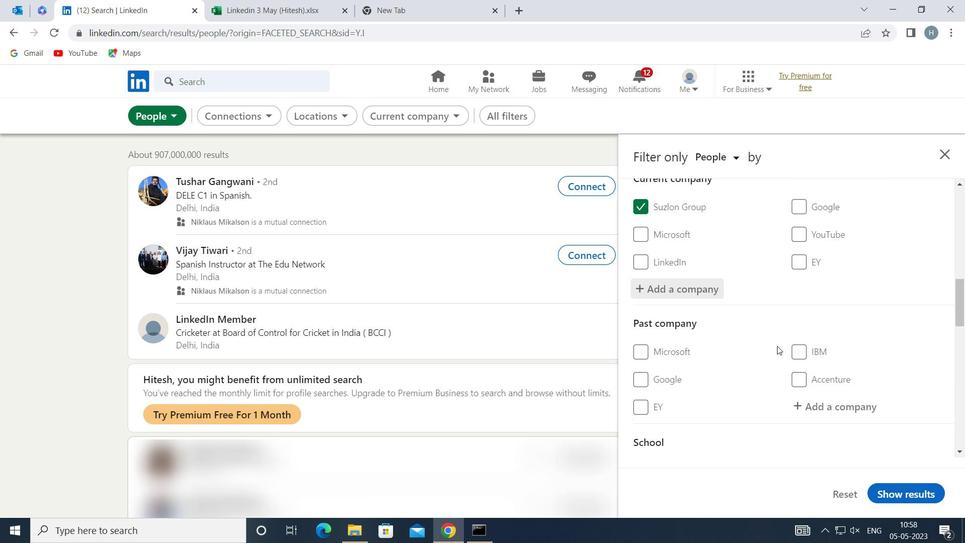
Action: Mouse scrolled (776, 345) with delta (0, 0)
Screenshot: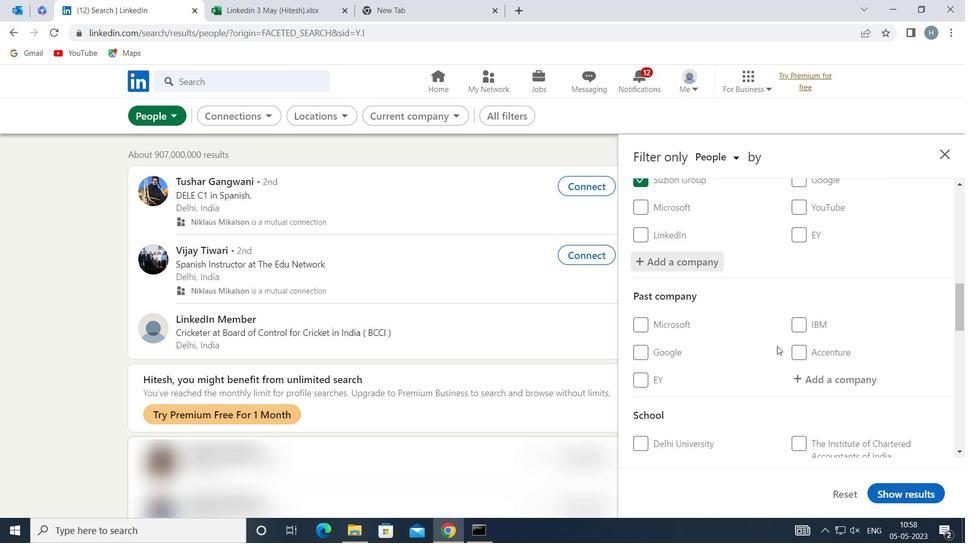
Action: Mouse moved to (836, 428)
Screenshot: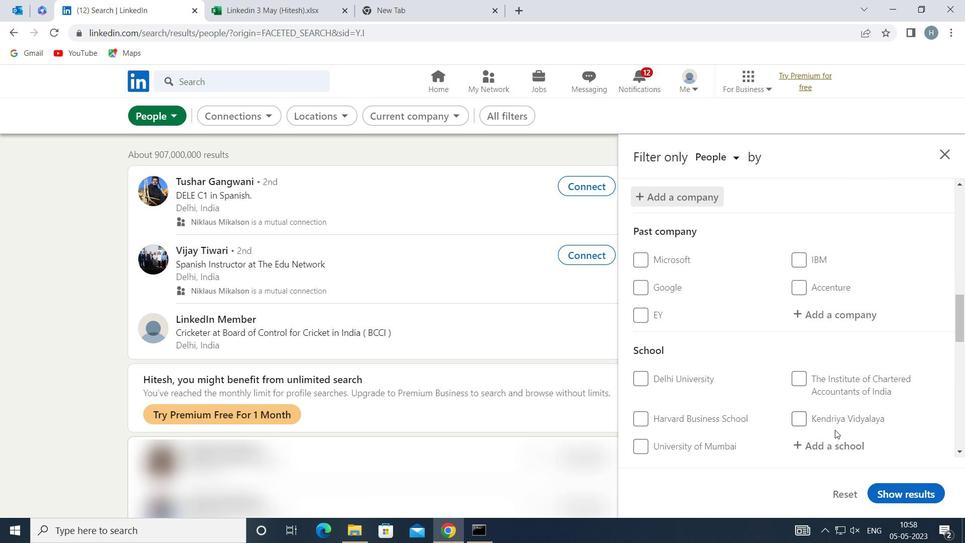 
Action: Mouse scrolled (836, 427) with delta (0, 0)
Screenshot: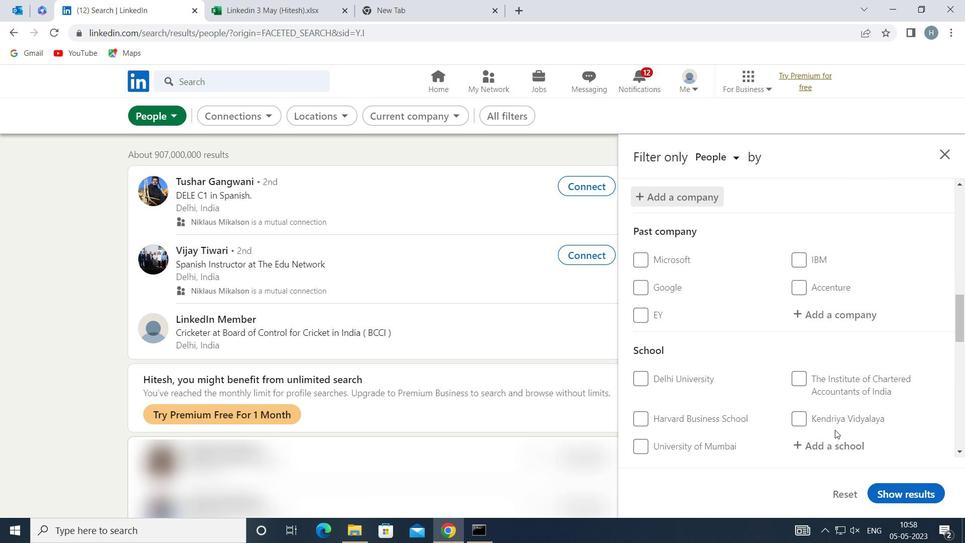 
Action: Mouse scrolled (836, 427) with delta (0, 0)
Screenshot: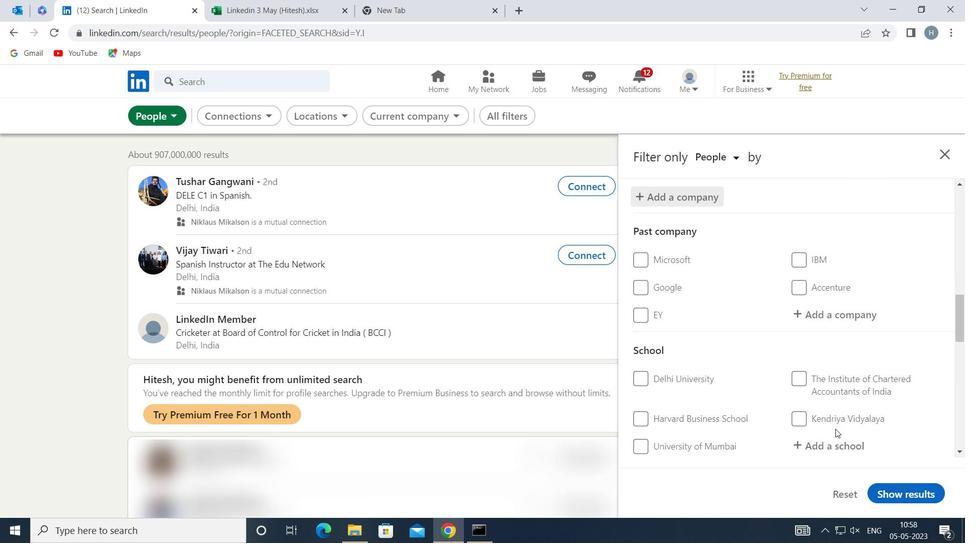 
Action: Mouse moved to (845, 322)
Screenshot: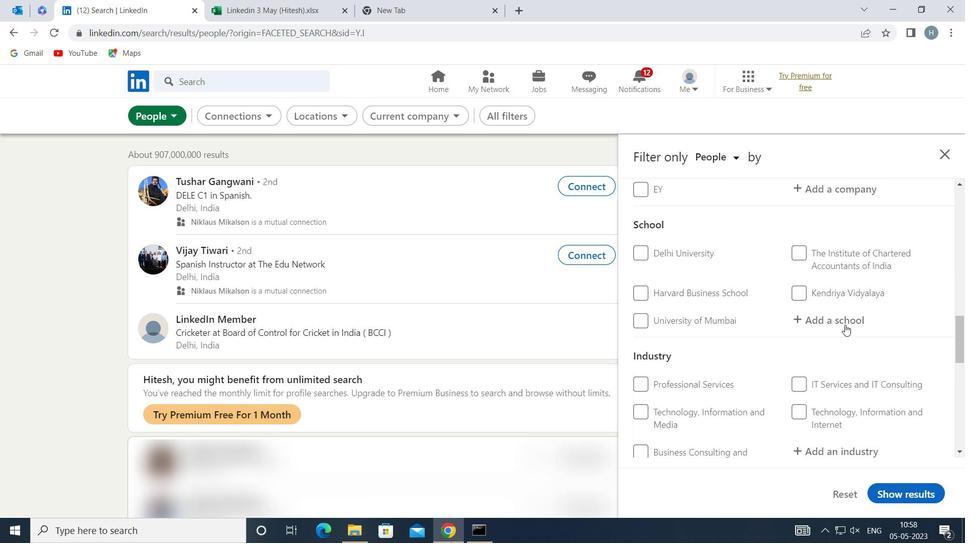 
Action: Mouse pressed left at (845, 322)
Screenshot: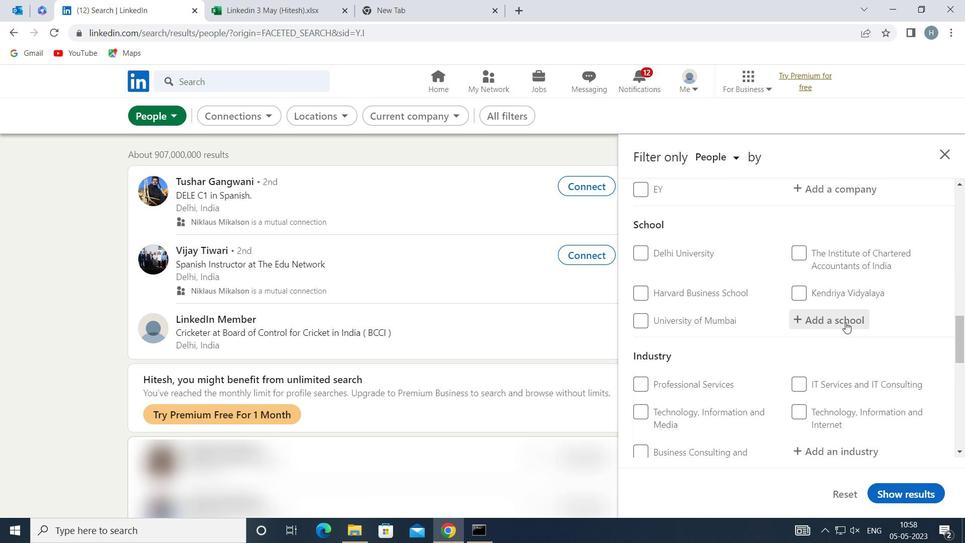 
Action: Mouse moved to (845, 321)
Screenshot: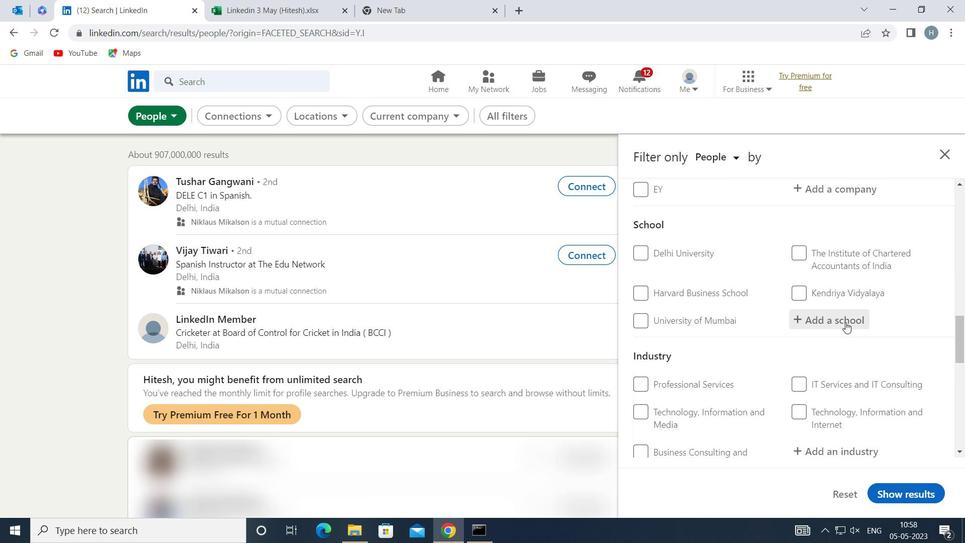 
Action: Key pressed <Key.shift>DEFENSE<Key.space><Key.shift>INSTITUTE<Key.space>OF<Key.space><Key.shift><Key.shift>ADV
Screenshot: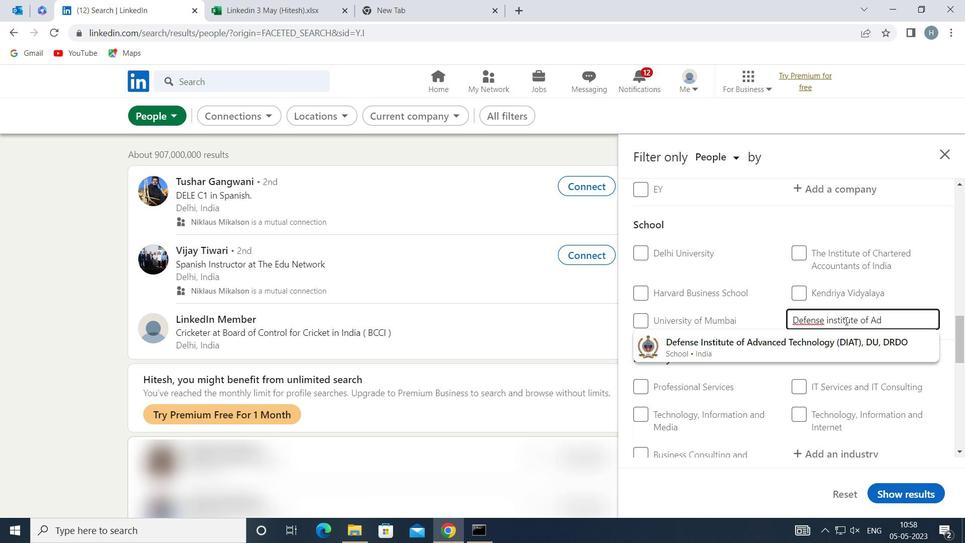 
Action: Mouse moved to (823, 342)
Screenshot: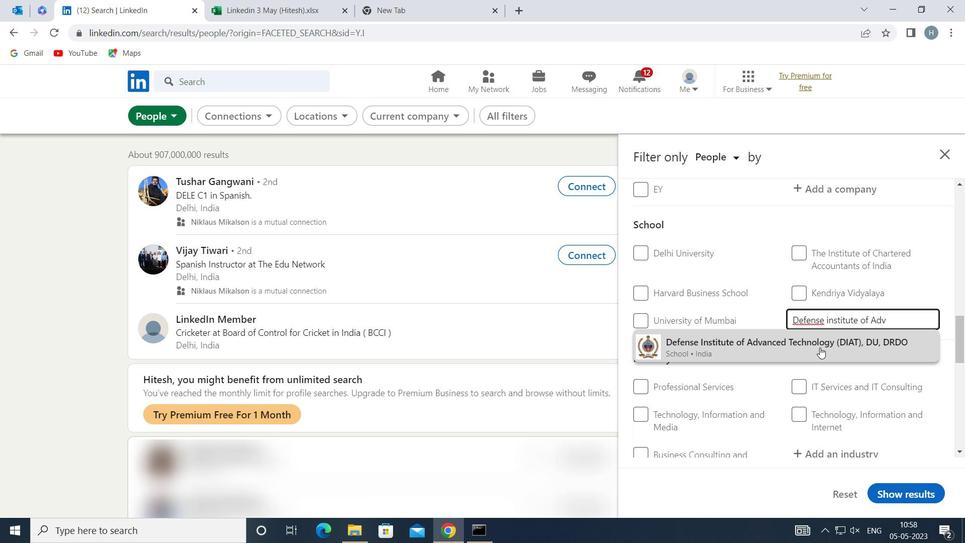 
Action: Mouse pressed left at (823, 342)
Screenshot: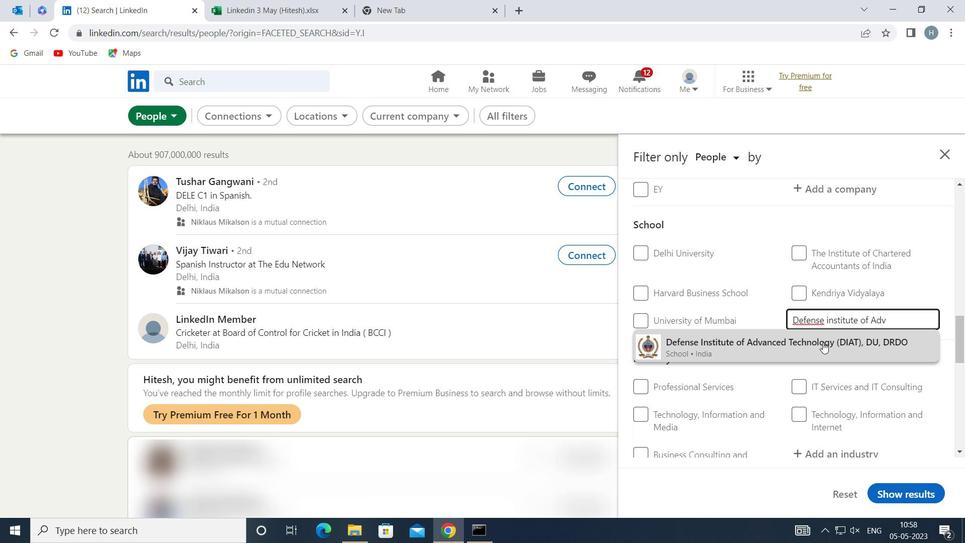 
Action: Mouse moved to (787, 327)
Screenshot: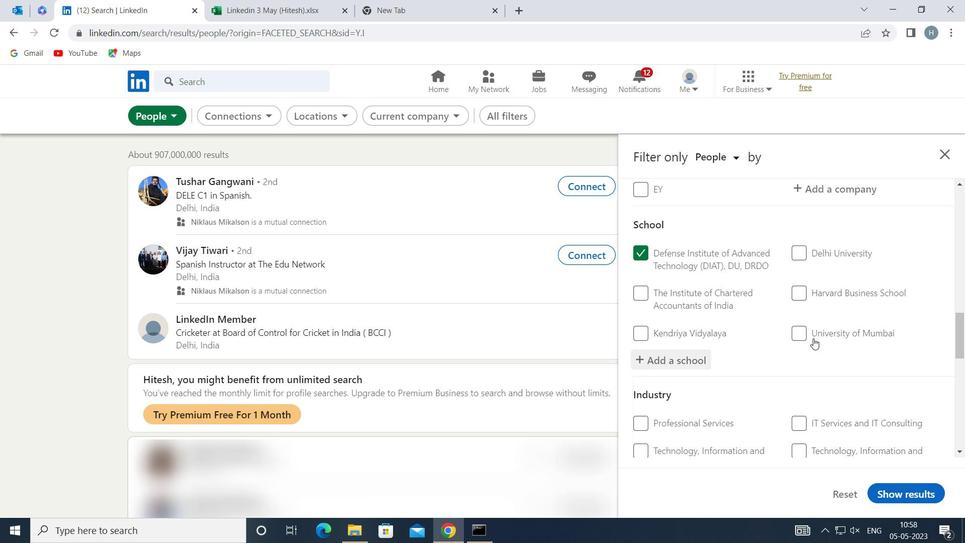 
Action: Mouse scrolled (787, 327) with delta (0, 0)
Screenshot: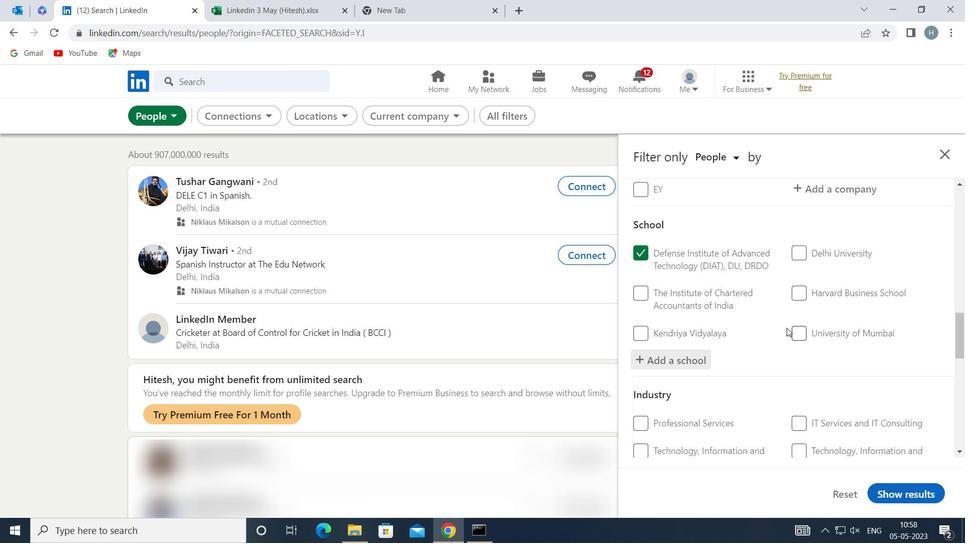 
Action: Mouse scrolled (787, 327) with delta (0, 0)
Screenshot: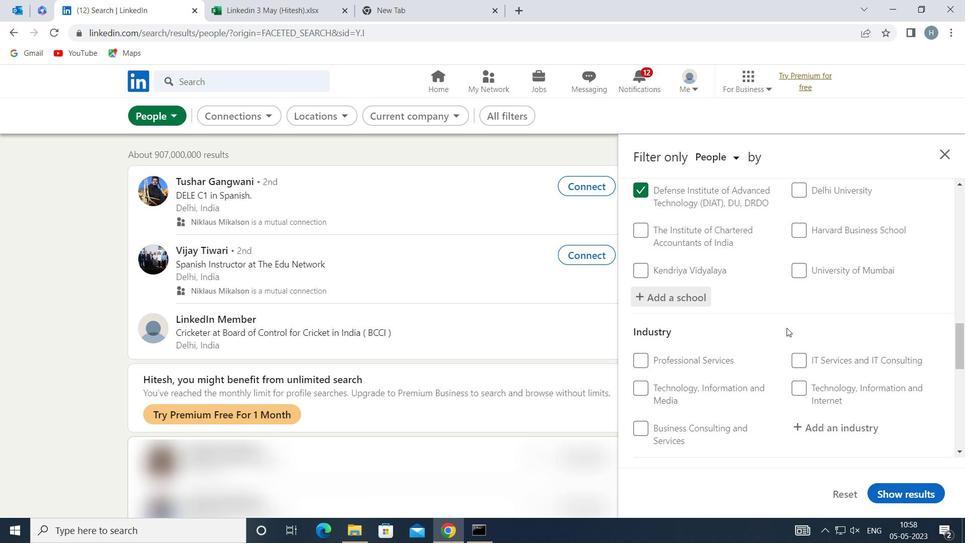 
Action: Mouse moved to (859, 359)
Screenshot: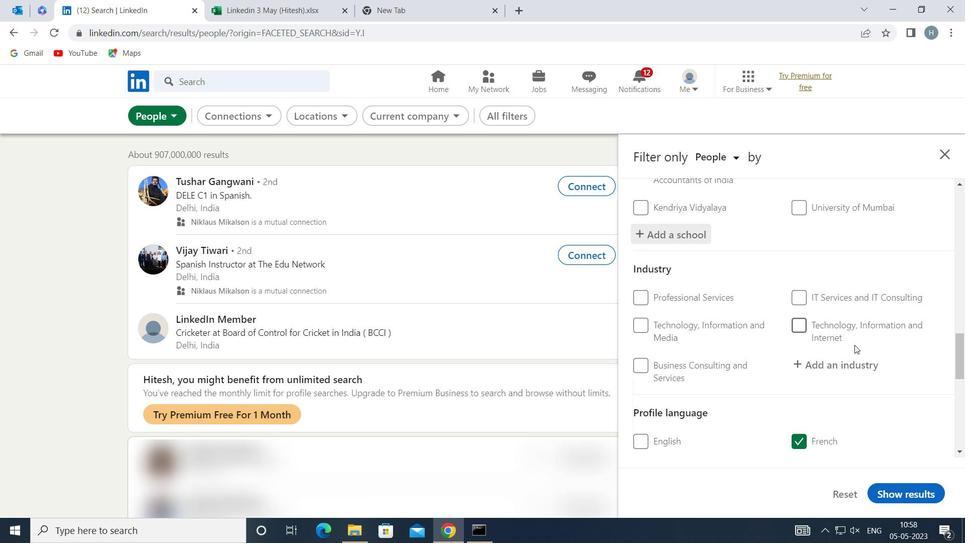 
Action: Mouse pressed left at (859, 359)
Screenshot: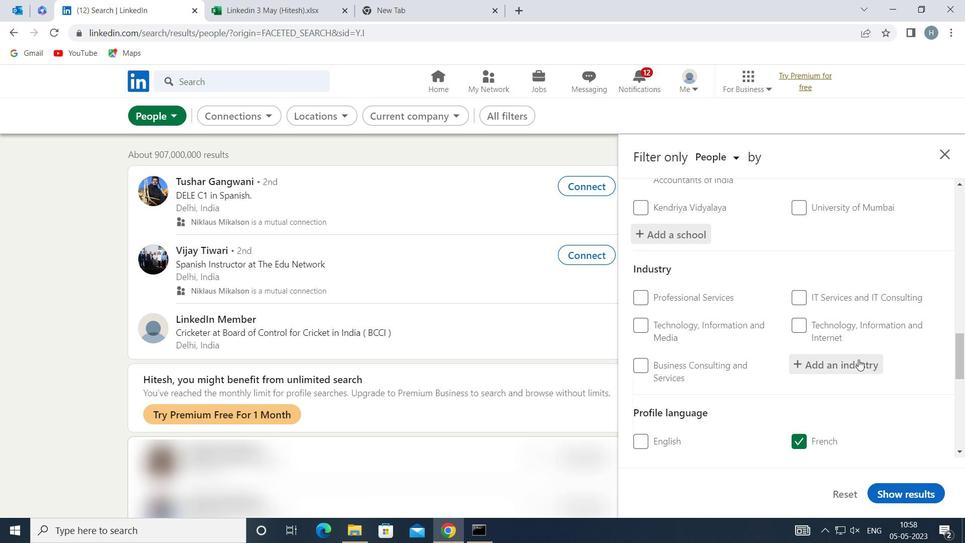 
Action: Key pressed <Key.shift>AMBULANCE<Key.space>
Screenshot: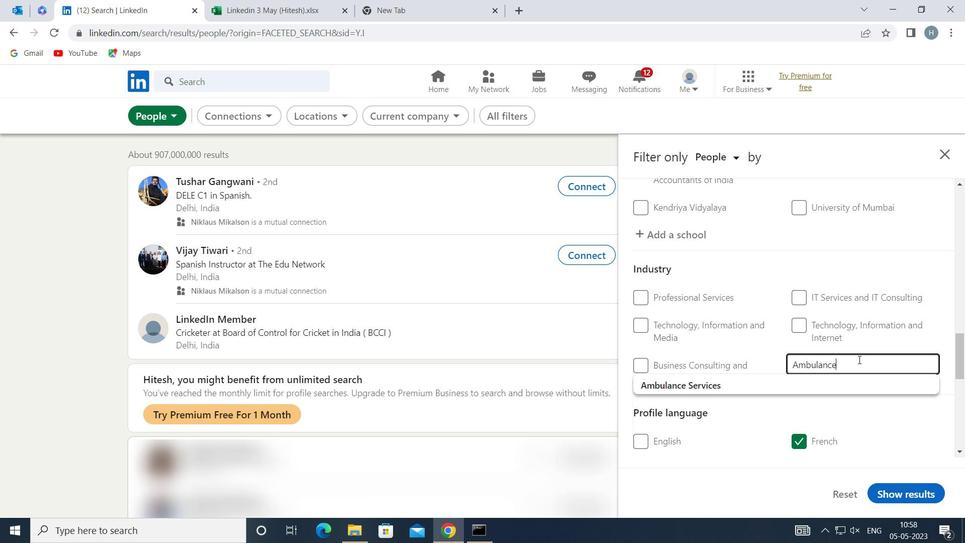 
Action: Mouse moved to (807, 379)
Screenshot: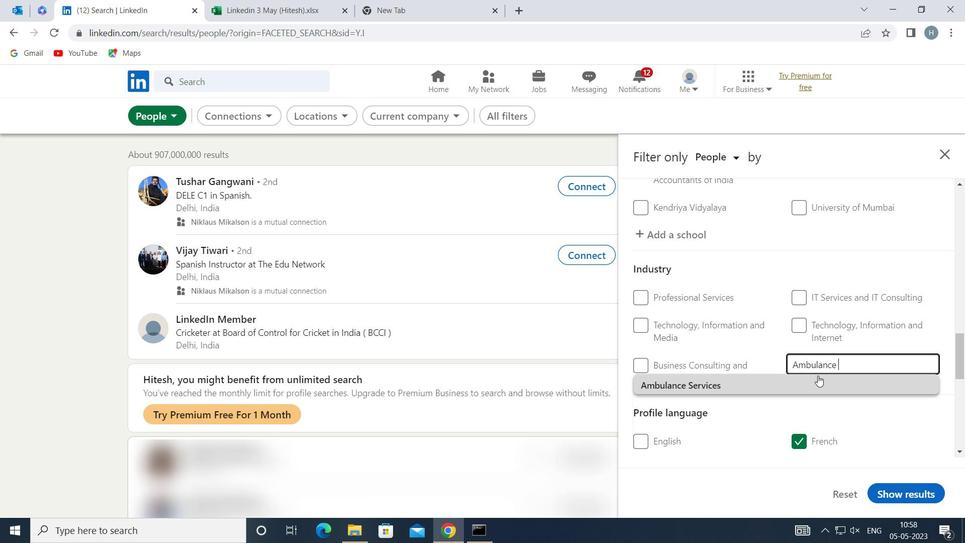 
Action: Mouse pressed left at (807, 379)
Screenshot: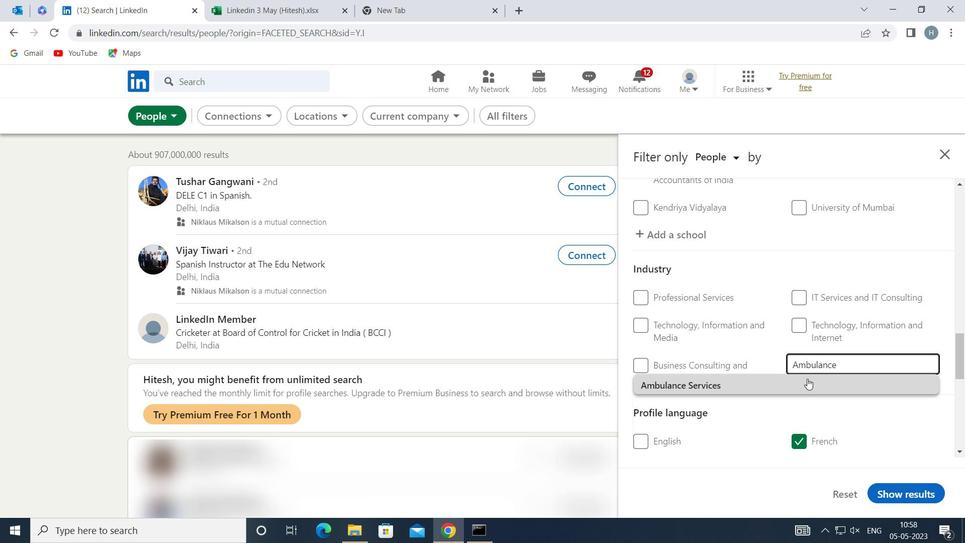 
Action: Mouse moved to (778, 373)
Screenshot: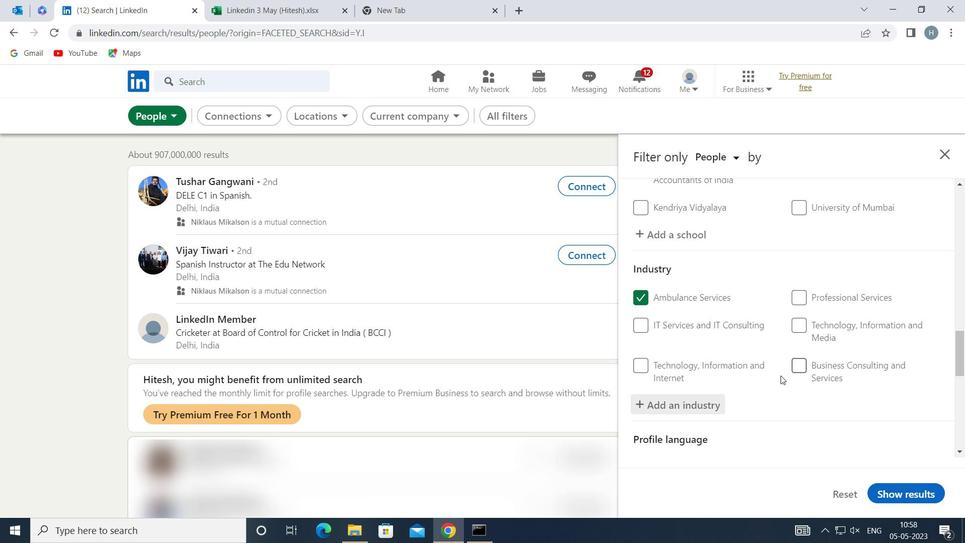 
Action: Mouse scrolled (778, 372) with delta (0, 0)
Screenshot: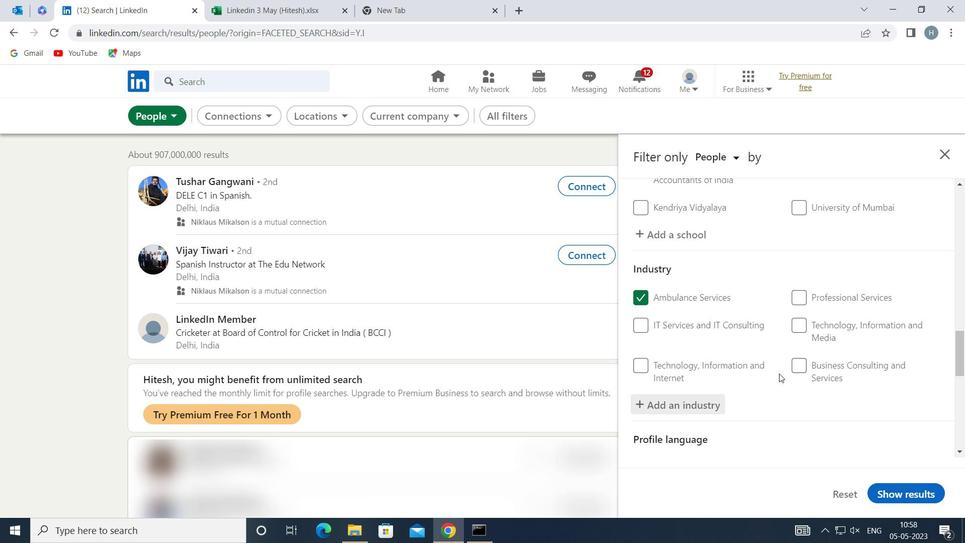 
Action: Mouse moved to (777, 367)
Screenshot: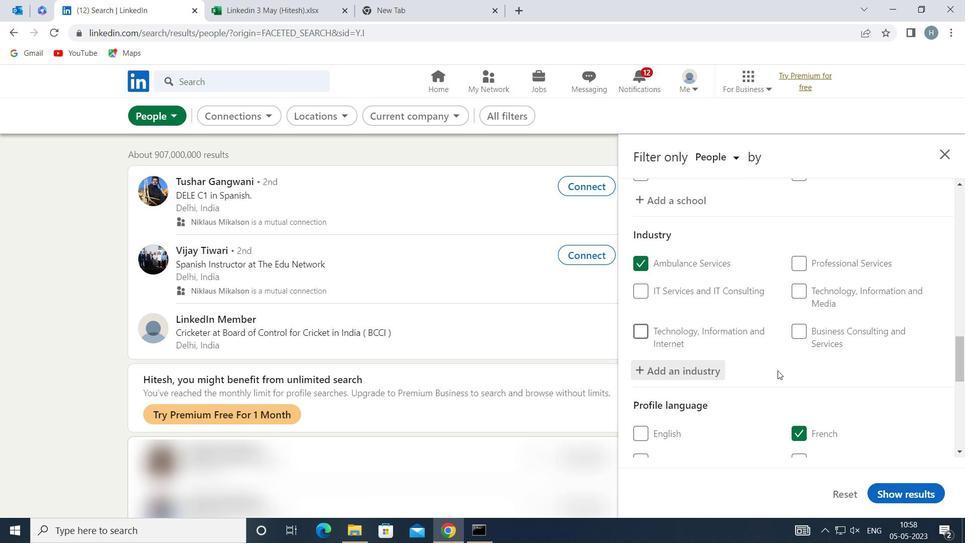 
Action: Mouse scrolled (777, 366) with delta (0, 0)
Screenshot: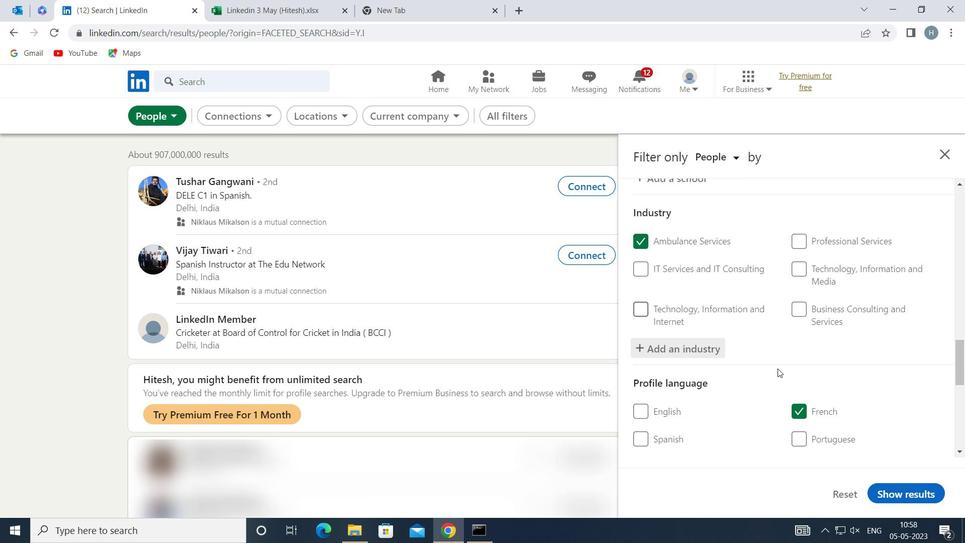 
Action: Mouse moved to (777, 367)
Screenshot: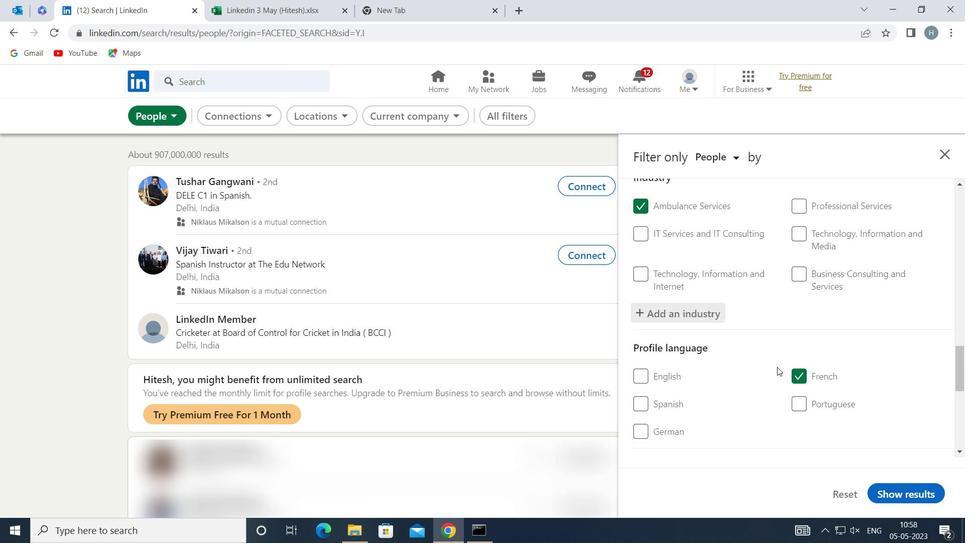 
Action: Mouse scrolled (777, 366) with delta (0, 0)
Screenshot: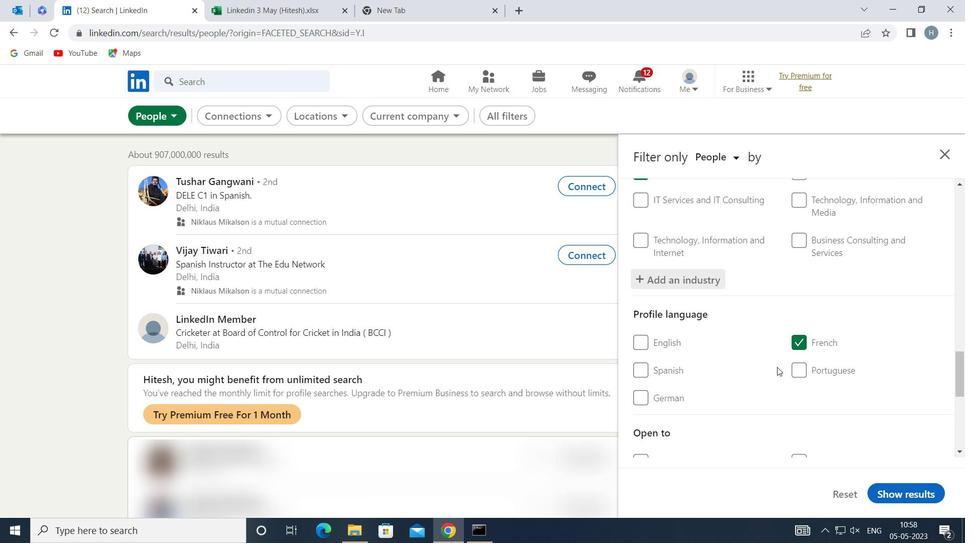 
Action: Mouse scrolled (777, 366) with delta (0, 0)
Screenshot: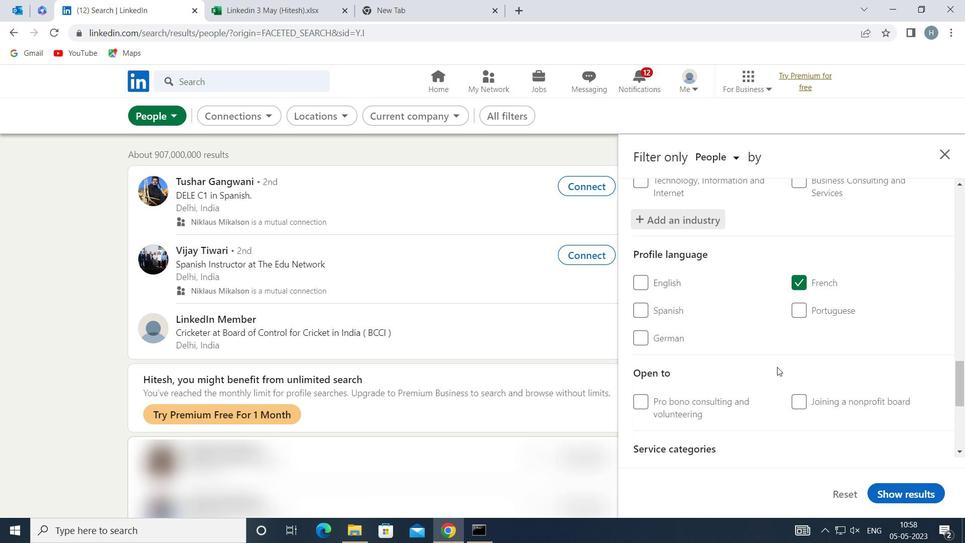 
Action: Mouse scrolled (777, 366) with delta (0, 0)
Screenshot: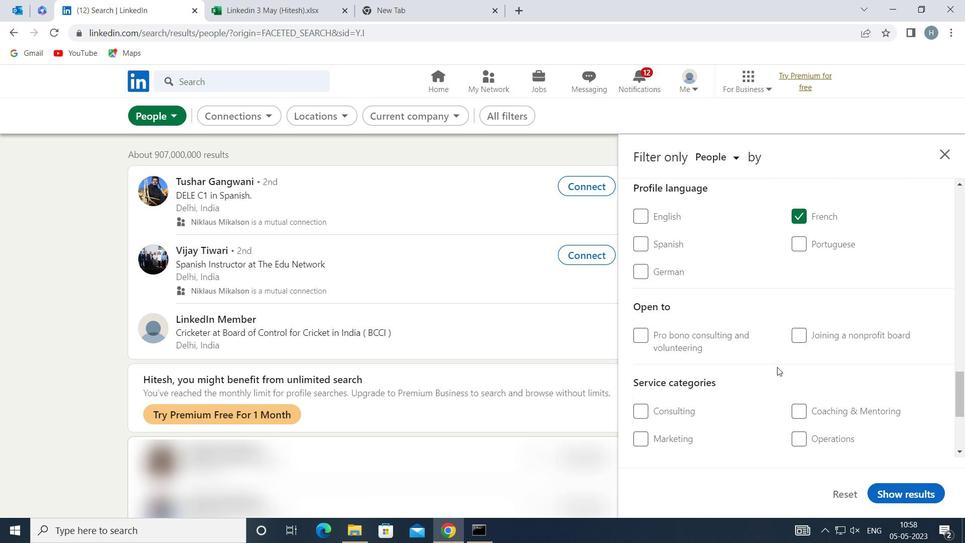 
Action: Mouse scrolled (777, 366) with delta (0, 0)
Screenshot: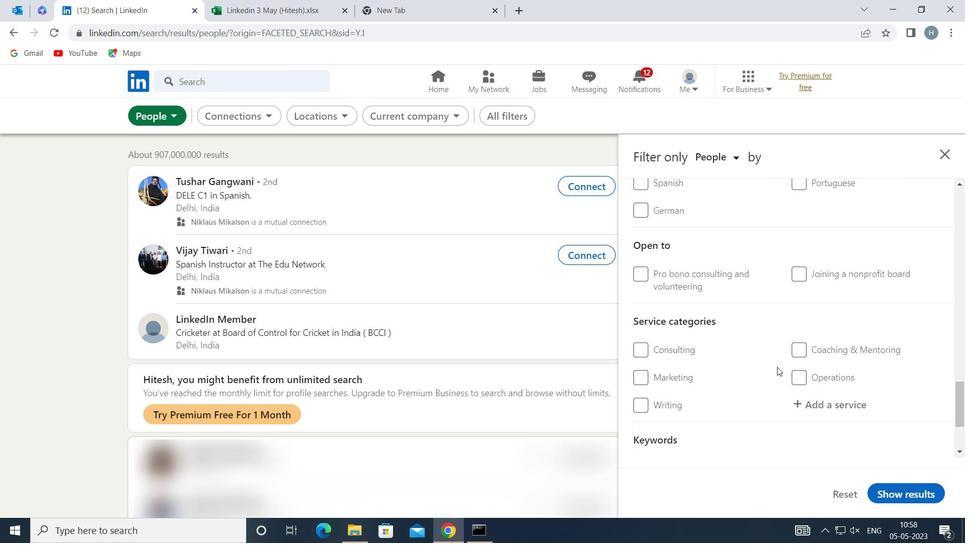 
Action: Mouse moved to (821, 336)
Screenshot: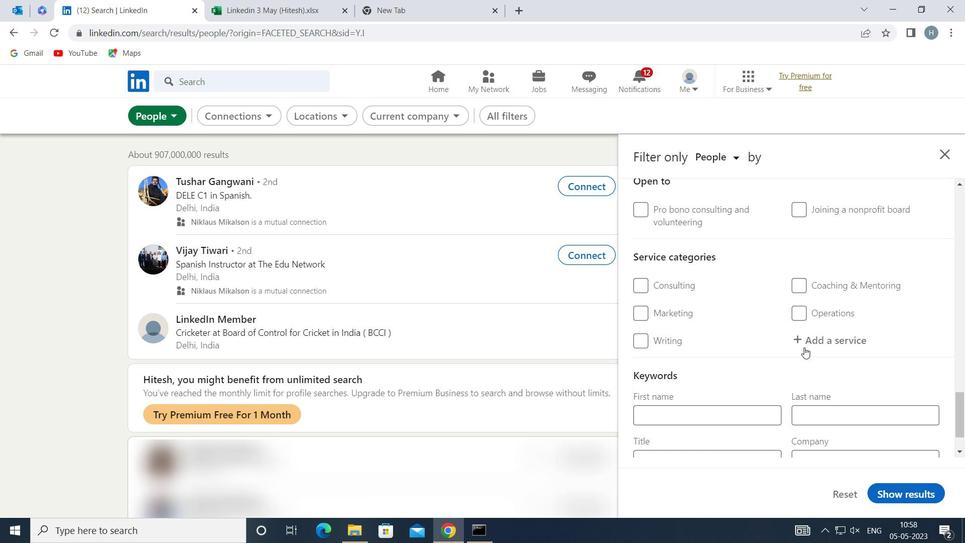 
Action: Mouse pressed left at (821, 336)
Screenshot: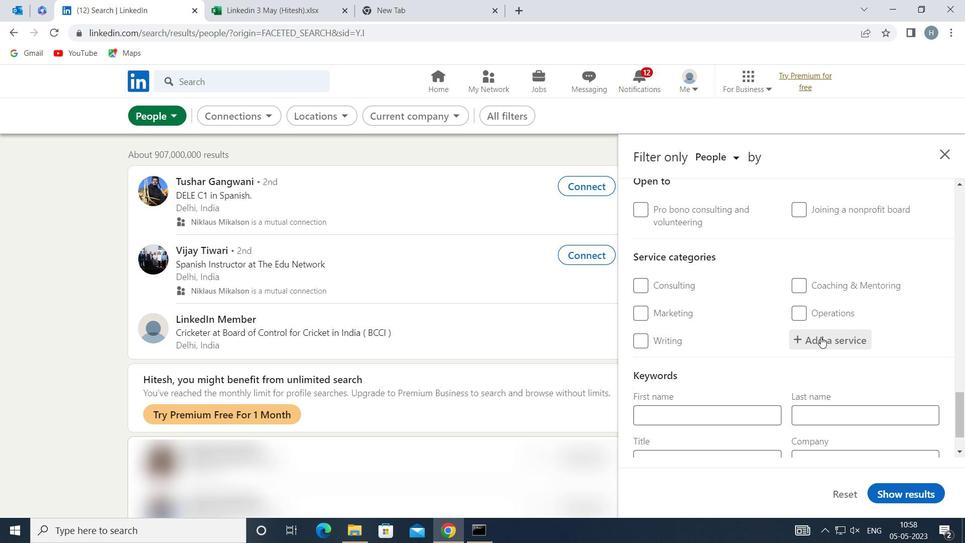 
Action: Key pressed <Key.shift>VIDEO<Key.space><Key.shift>ANIMATION
Screenshot: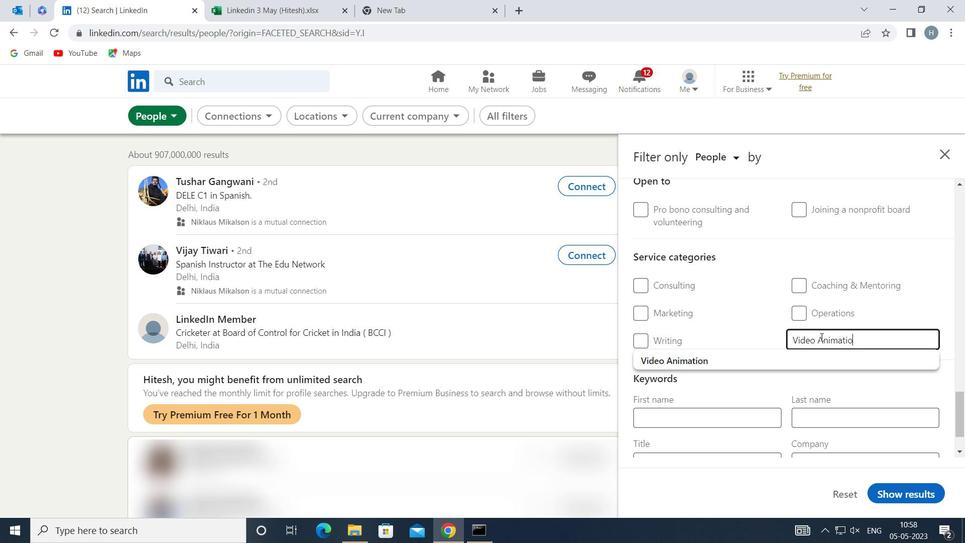 
Action: Mouse moved to (769, 359)
Screenshot: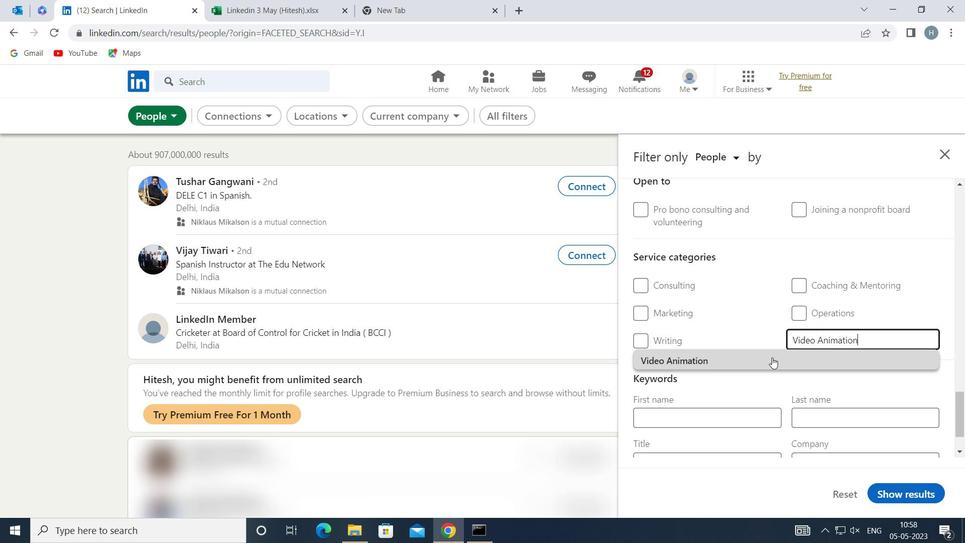 
Action: Mouse pressed left at (769, 359)
Screenshot: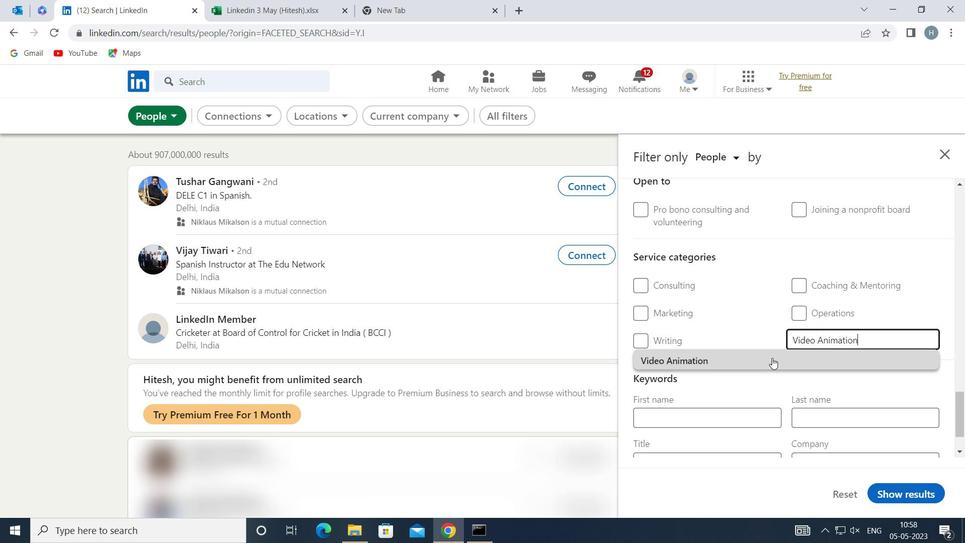 
Action: Mouse moved to (724, 339)
Screenshot: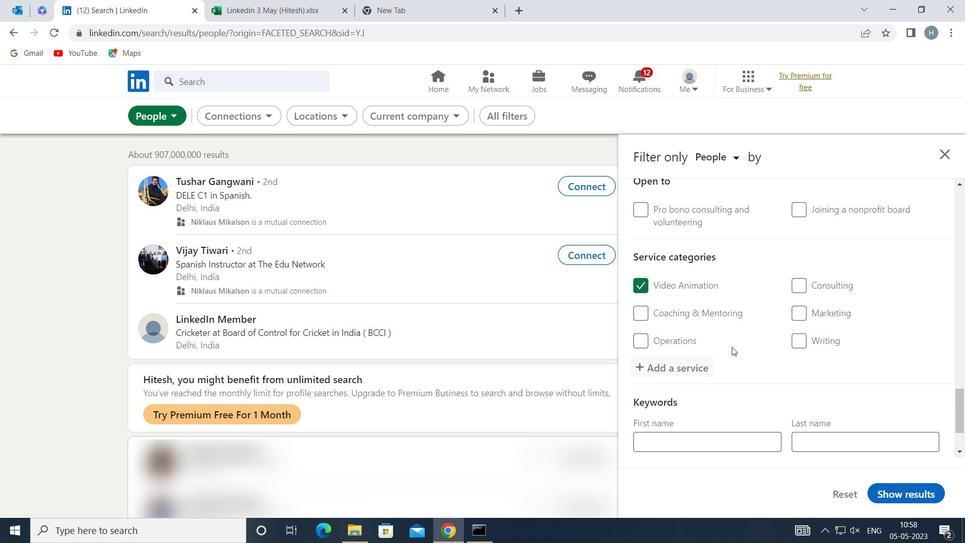 
Action: Mouse scrolled (724, 339) with delta (0, 0)
Screenshot: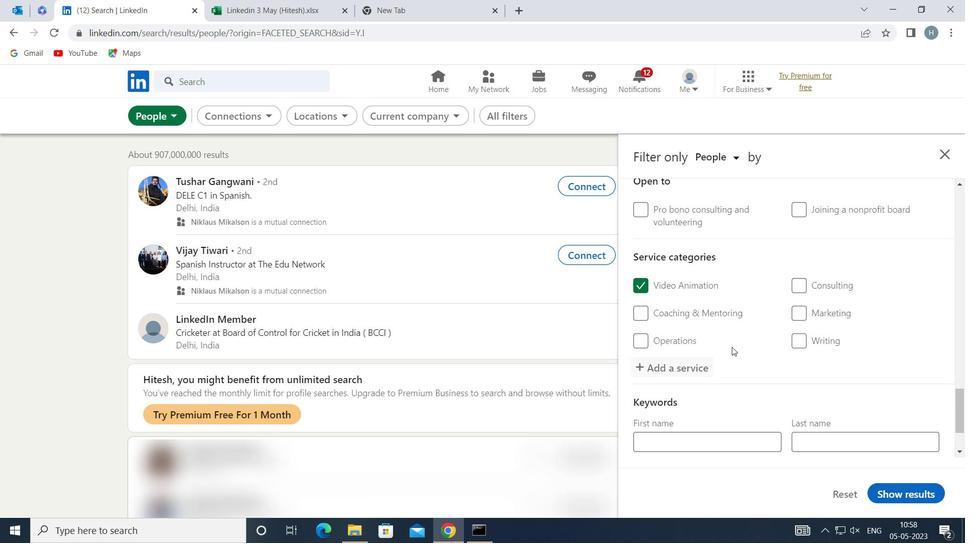
Action: Mouse scrolled (724, 339) with delta (0, 0)
Screenshot: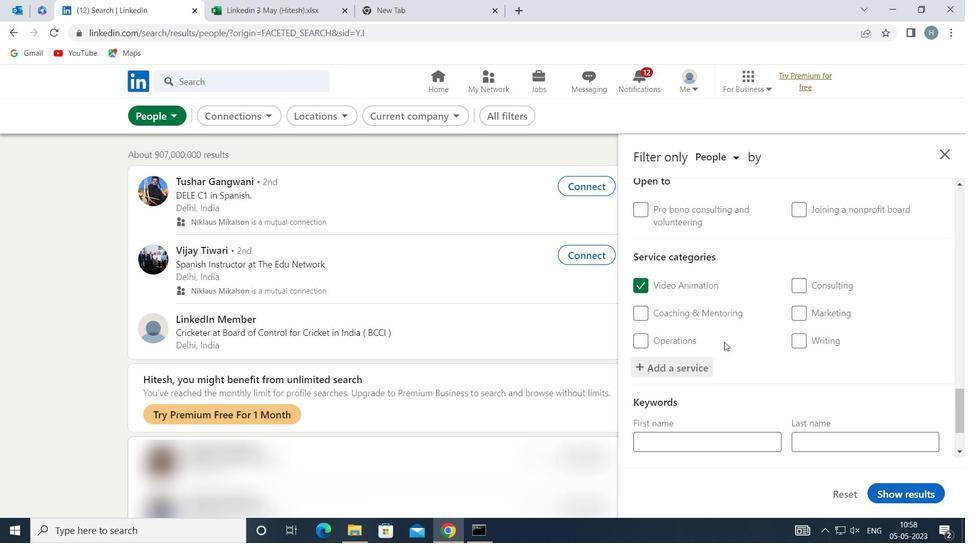 
Action: Mouse scrolled (724, 339) with delta (0, 0)
Screenshot: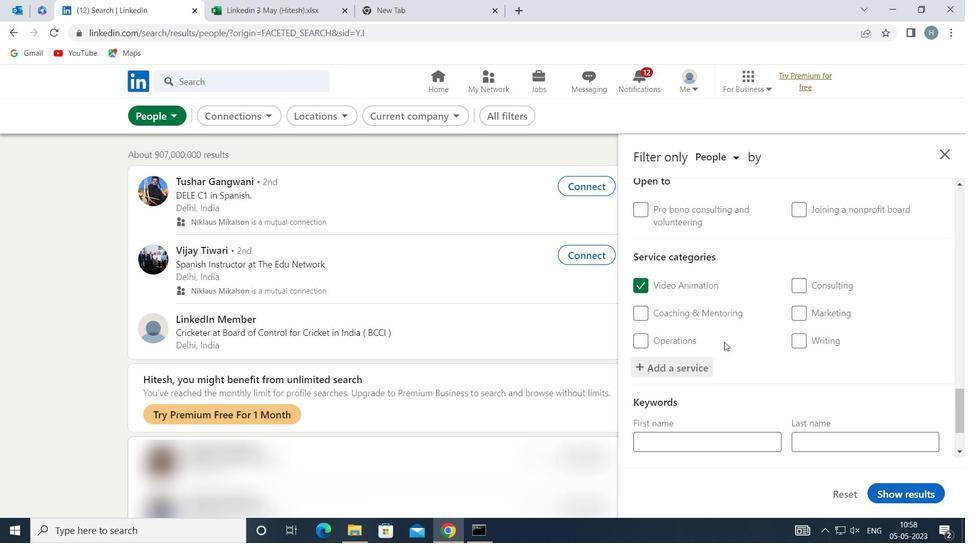 
Action: Mouse scrolled (724, 339) with delta (0, 0)
Screenshot: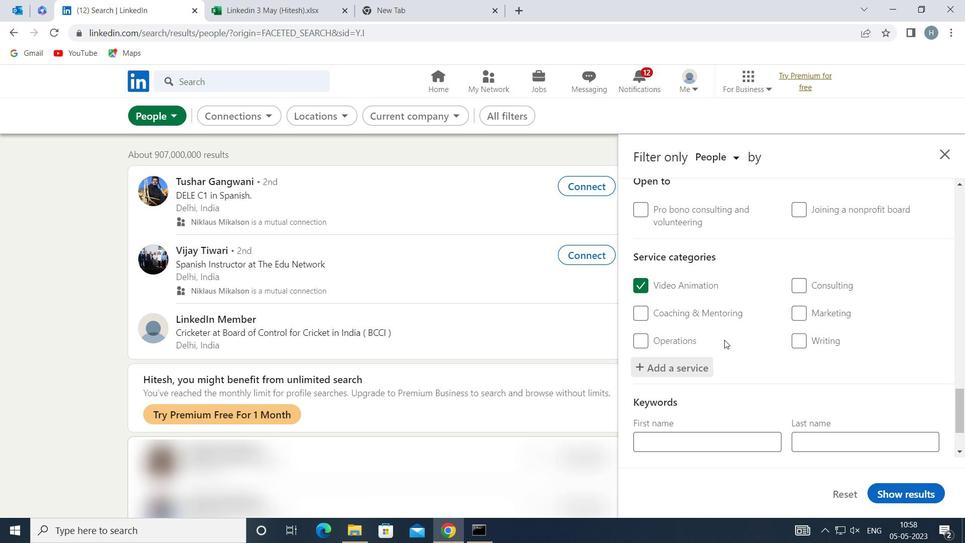 
Action: Mouse moved to (751, 403)
Screenshot: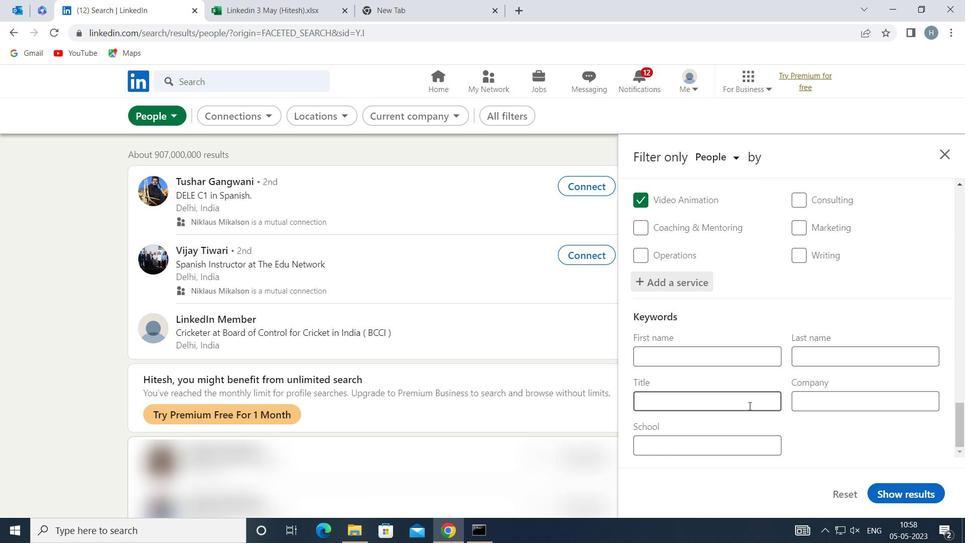 
Action: Mouse pressed left at (751, 403)
Screenshot: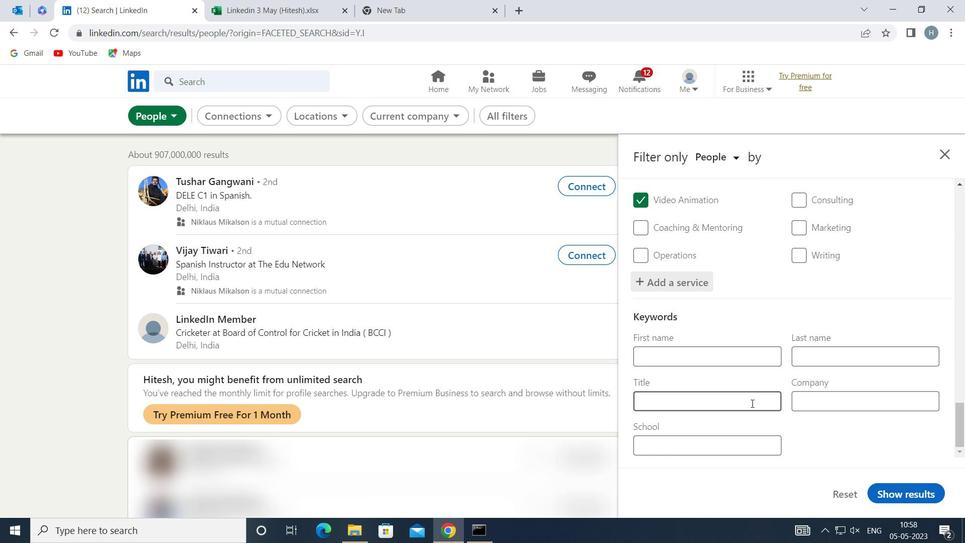 
Action: Key pressed <Key.shift>ORDERLY
Screenshot: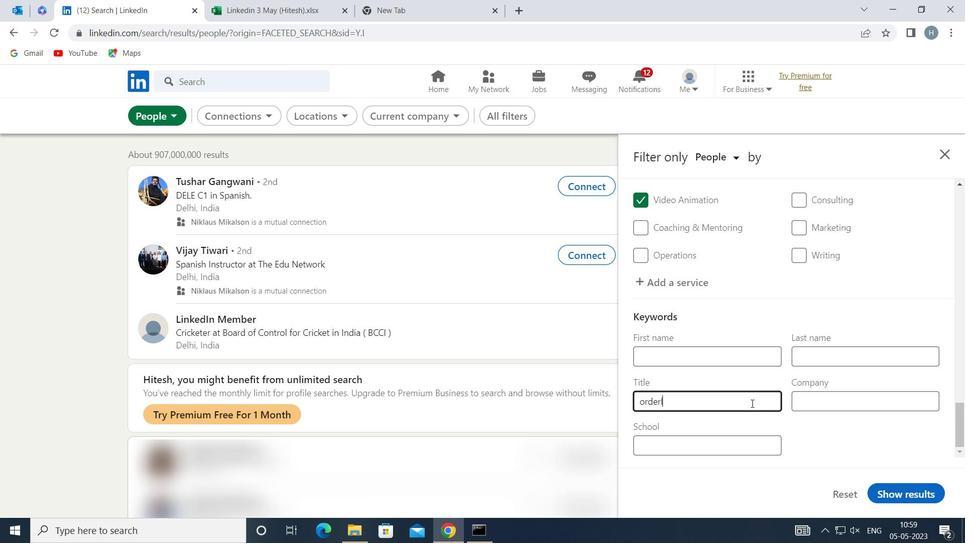 
Action: Mouse moved to (899, 492)
Screenshot: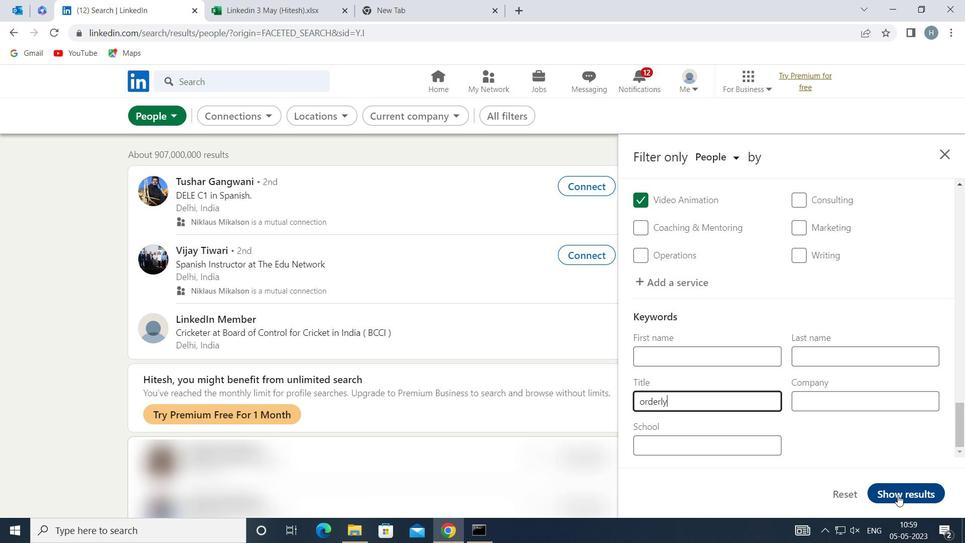 
Action: Mouse pressed left at (899, 492)
Screenshot: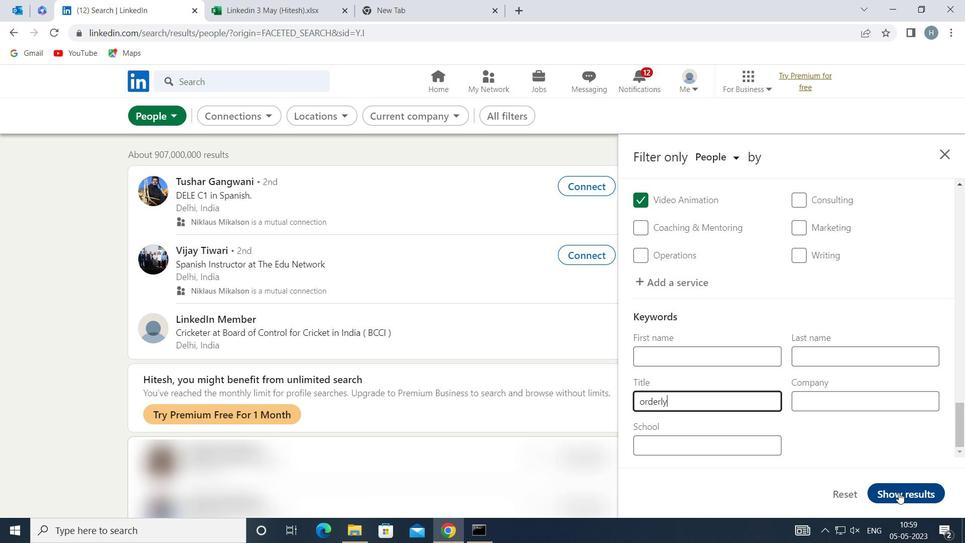 
Action: Mouse moved to (777, 432)
Screenshot: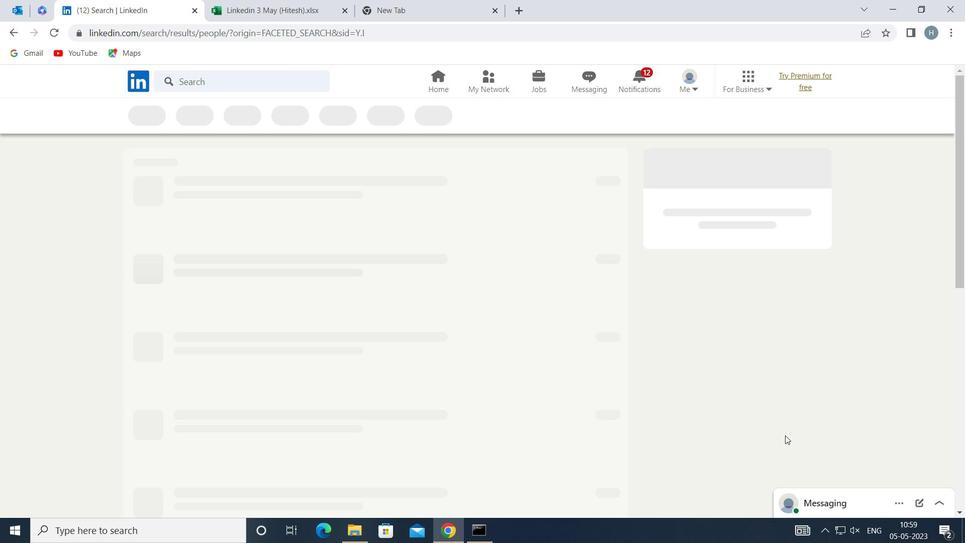
